Task: Add an event with the title Webinar: Introduction to Google Analytics, date '2023/10/29', time 9:15 AM to 11:15 AMand add a description: Throughout the workshop, participants will engage in a series of interactive exercises, role plays, and case studies that simulate real-world negotiation scenarios. These activities will allow participants to apply the negotiation techniques taught, explore different approaches, and receive feedback from both facilitators and peers., put the event into Orange category . Add location for the event as: 987 Roman Forum, Rome, Italy, logged in from the account softage.1@softage.netand send the event invitation to softage.2@softage.net and softage.3@softage.net. Set a reminder for the event 8 day before
Action: Mouse moved to (110, 102)
Screenshot: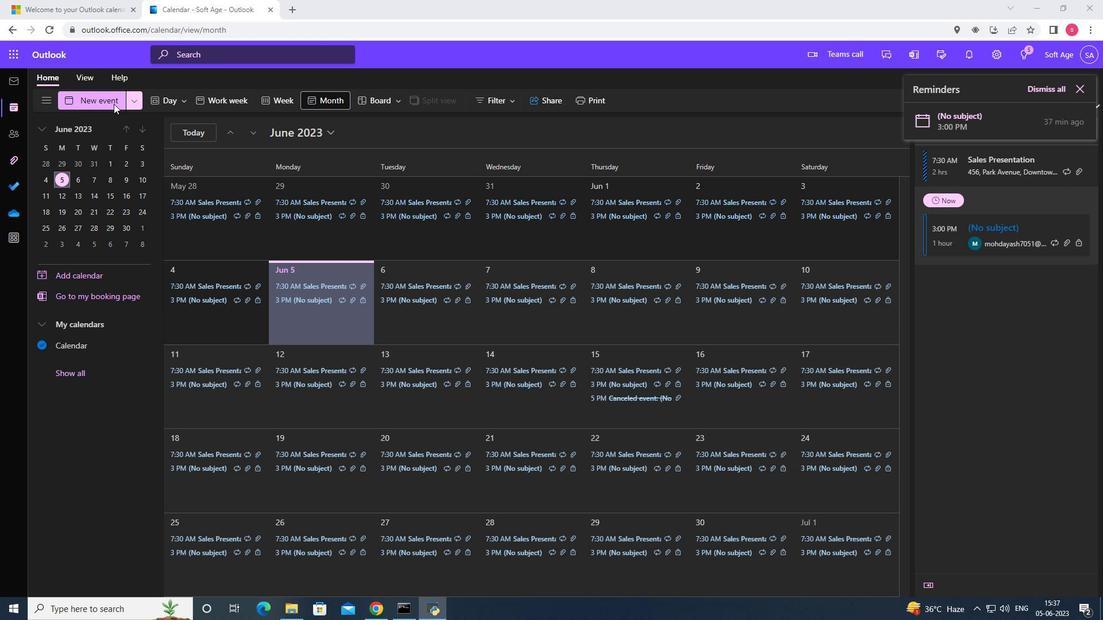 
Action: Mouse pressed left at (110, 102)
Screenshot: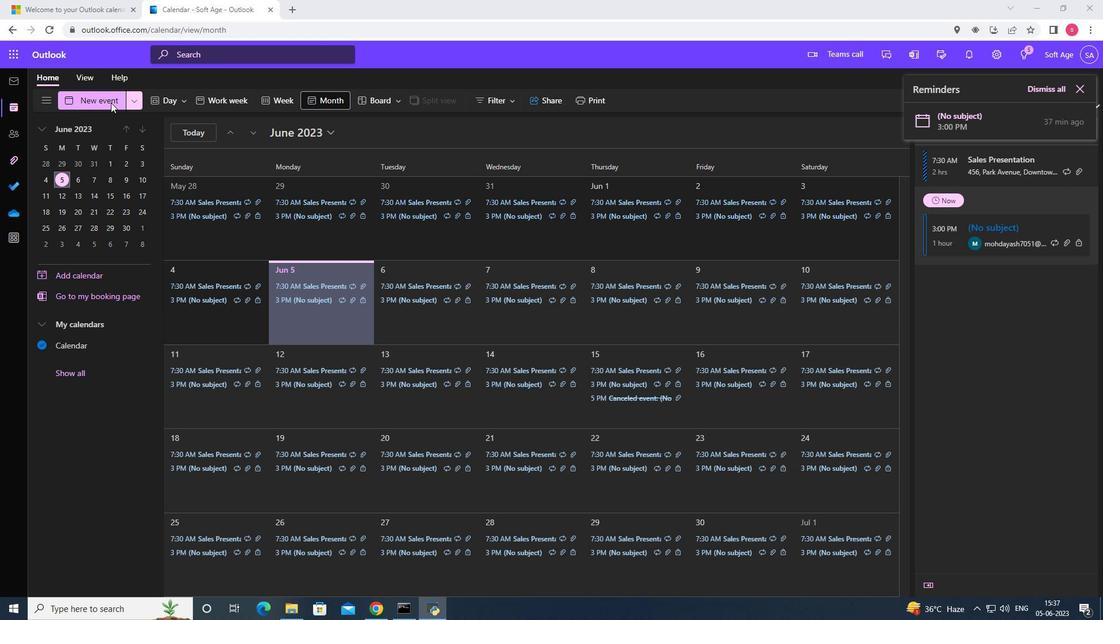 
Action: Mouse moved to (340, 175)
Screenshot: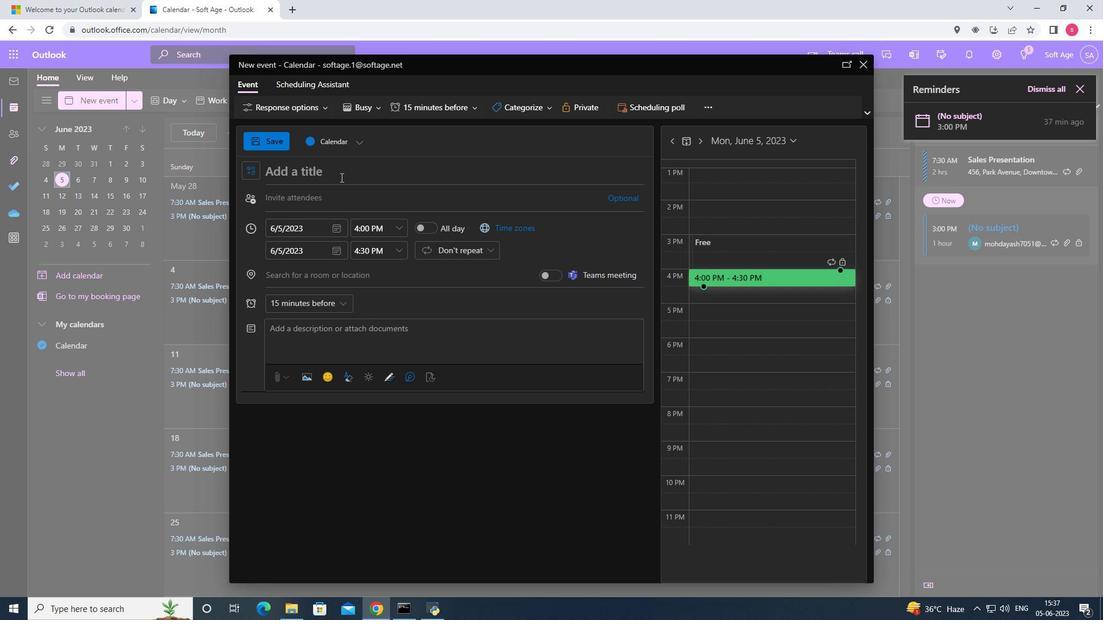 
Action: Mouse pressed left at (340, 175)
Screenshot: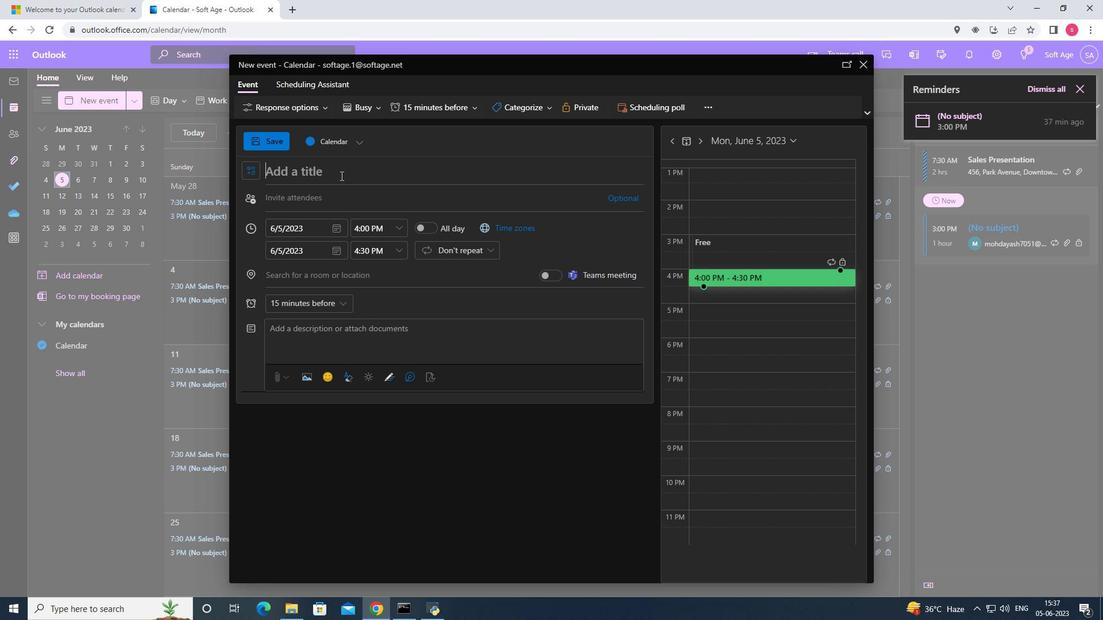 
Action: Mouse moved to (339, 175)
Screenshot: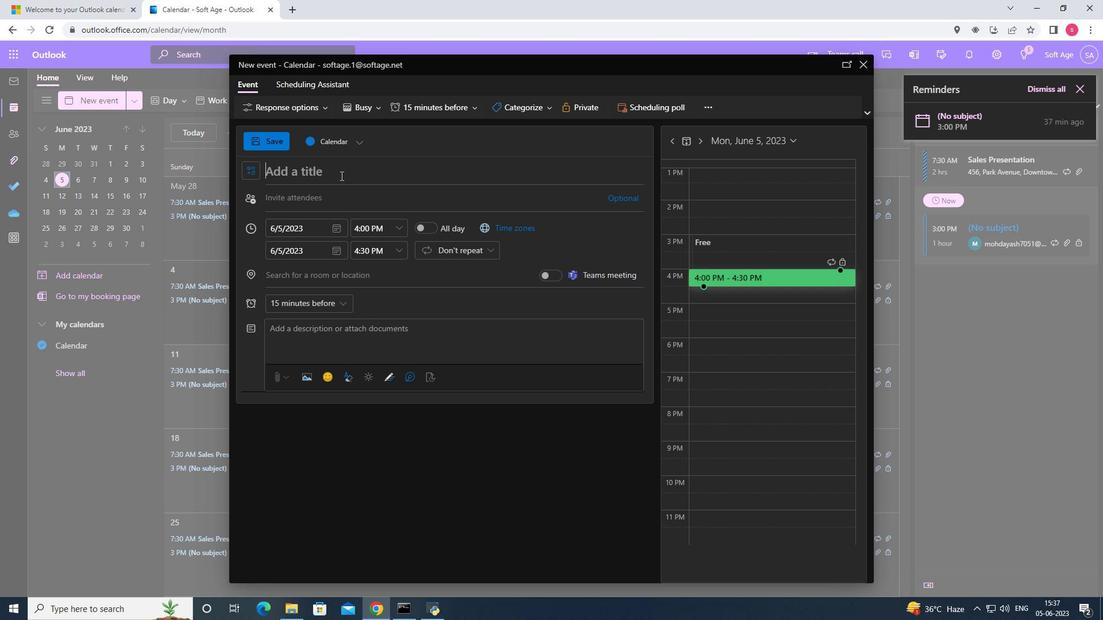 
Action: Key pressed <Key.shift><Key.shift>Webinar<Key.shift>:<Key.space><Key.shift><Key.shift>Introduction<Key.space>to<Key.space><Key.shift><Key.shift><Key.shift>Google<Key.space><Key.shift>Analytics
Screenshot: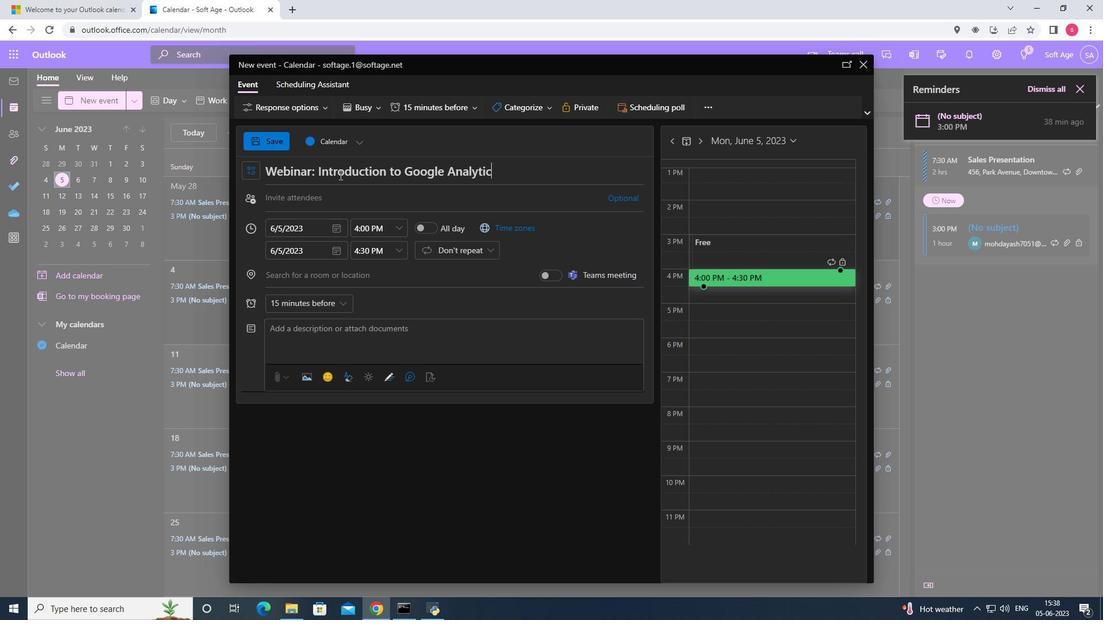 
Action: Mouse moved to (338, 229)
Screenshot: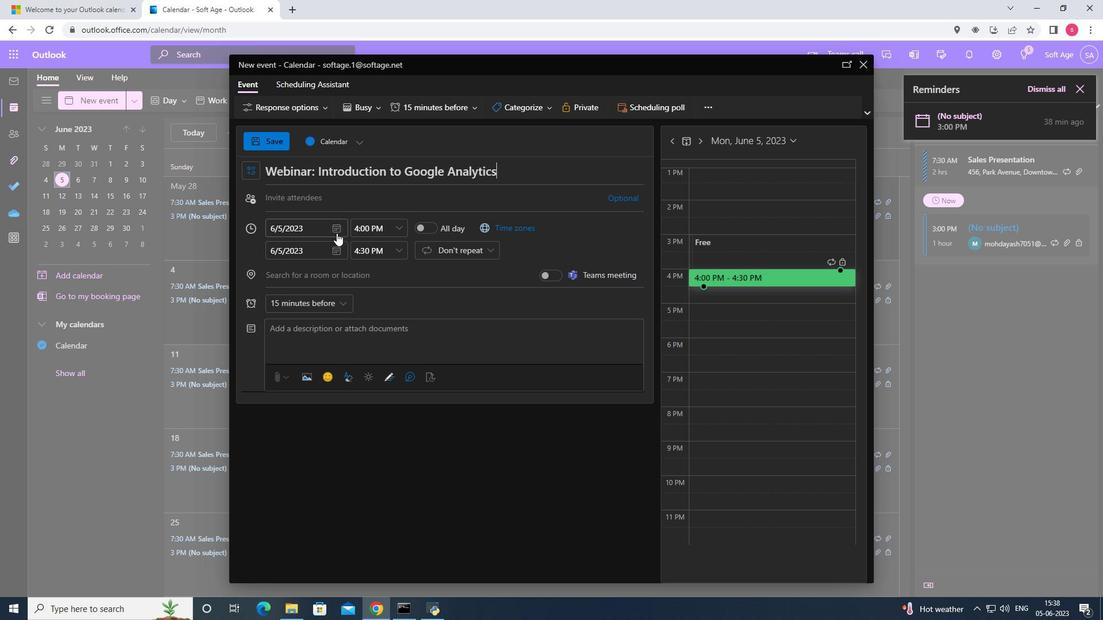 
Action: Mouse pressed left at (338, 229)
Screenshot: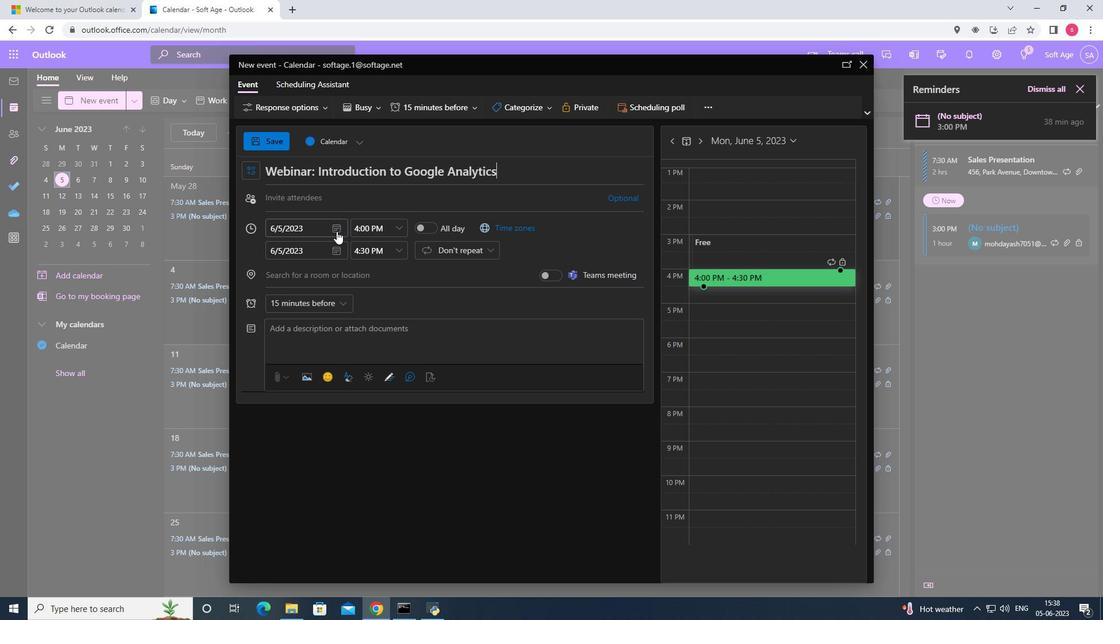 
Action: Mouse moved to (377, 252)
Screenshot: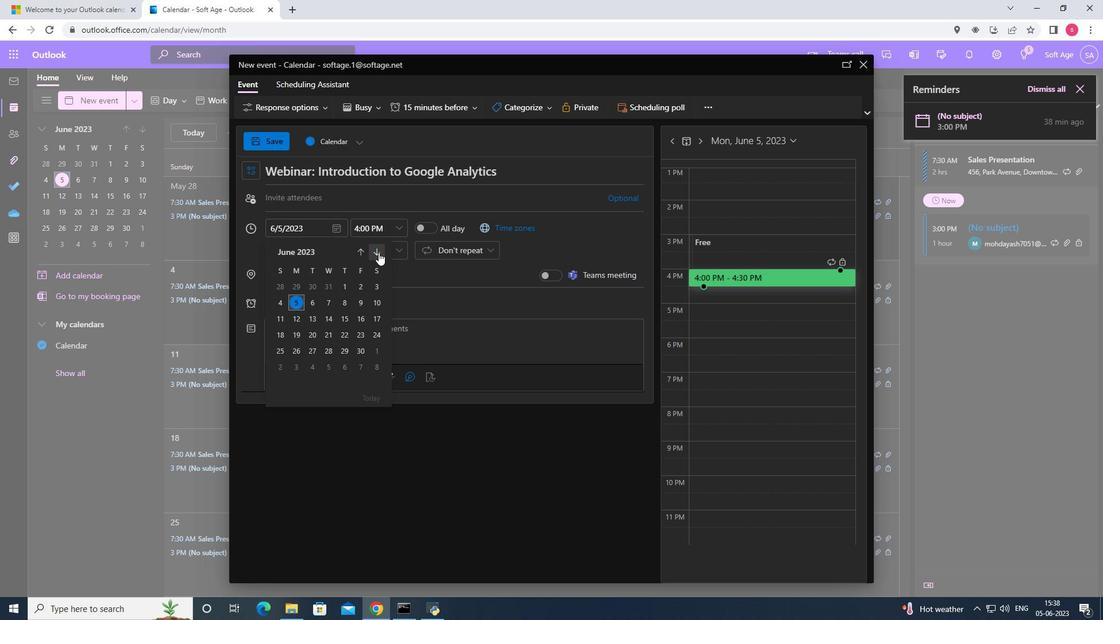 
Action: Mouse pressed left at (377, 252)
Screenshot: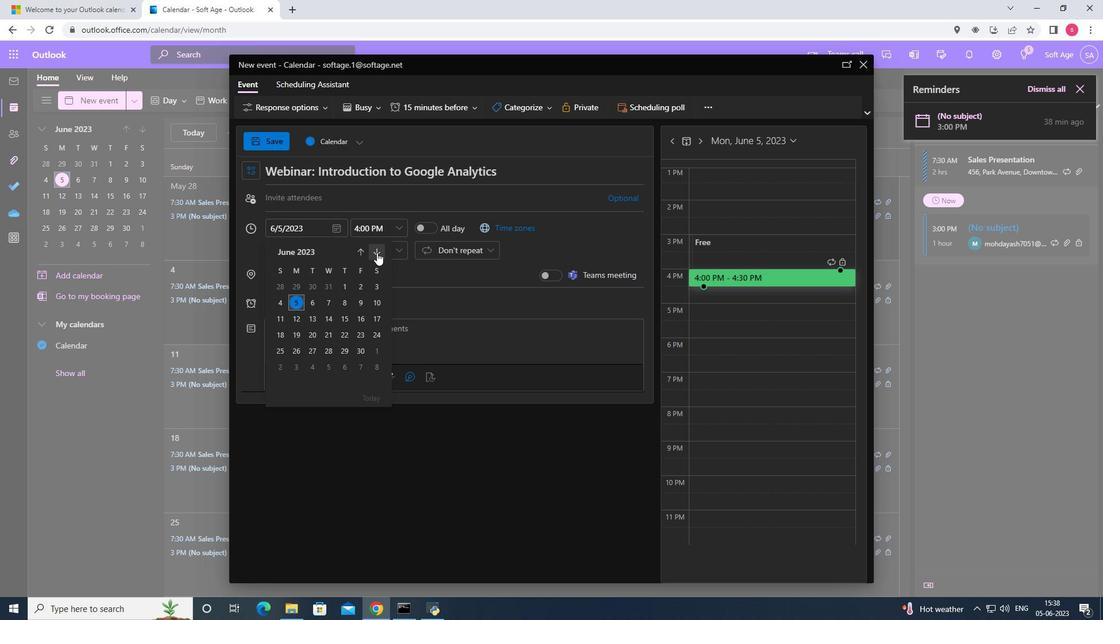 
Action: Mouse pressed left at (377, 252)
Screenshot: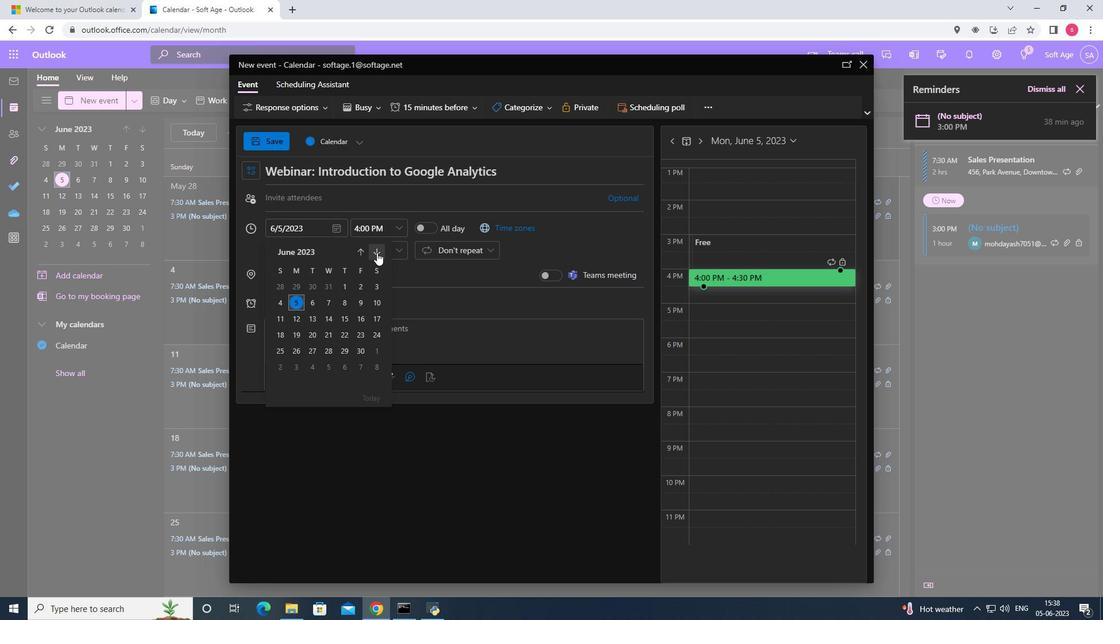 
Action: Mouse pressed left at (377, 252)
Screenshot: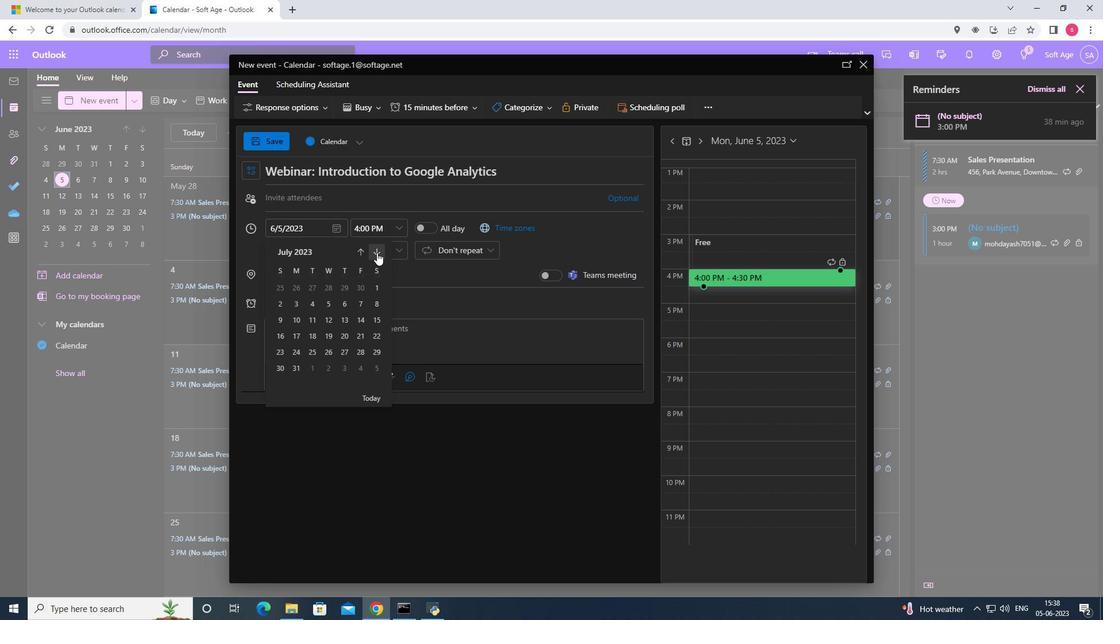 
Action: Mouse pressed left at (377, 252)
Screenshot: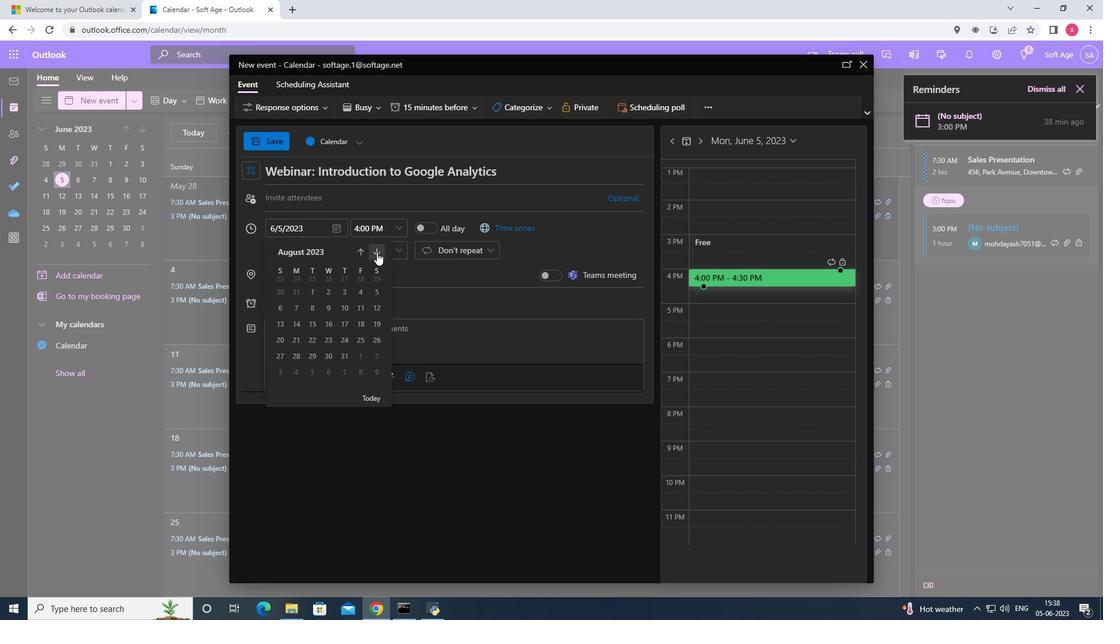
Action: Mouse pressed left at (377, 252)
Screenshot: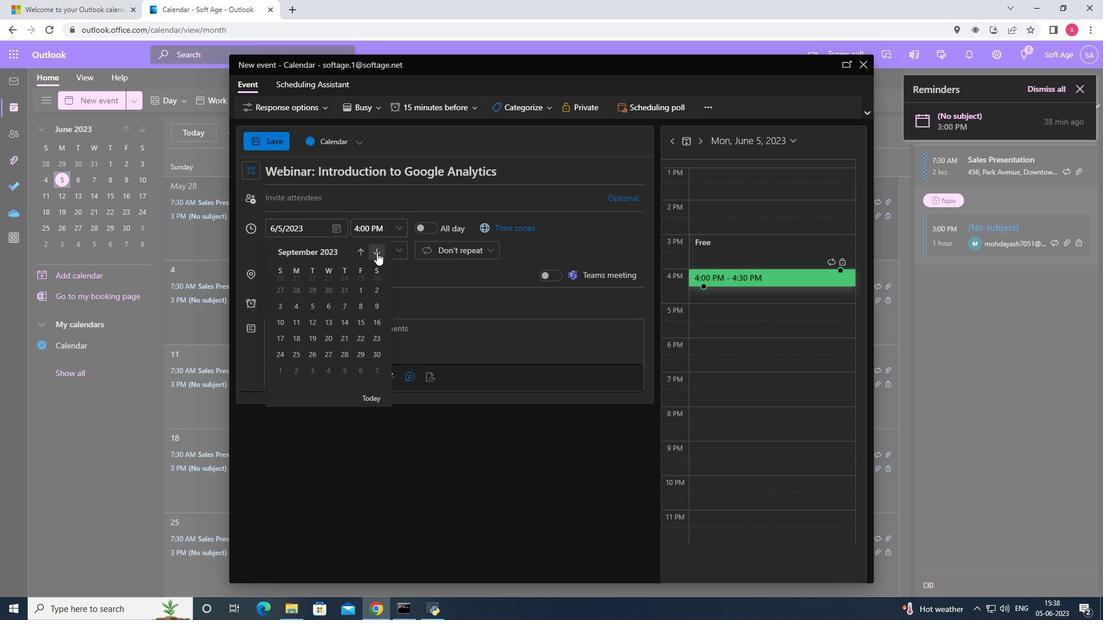 
Action: Mouse pressed left at (377, 252)
Screenshot: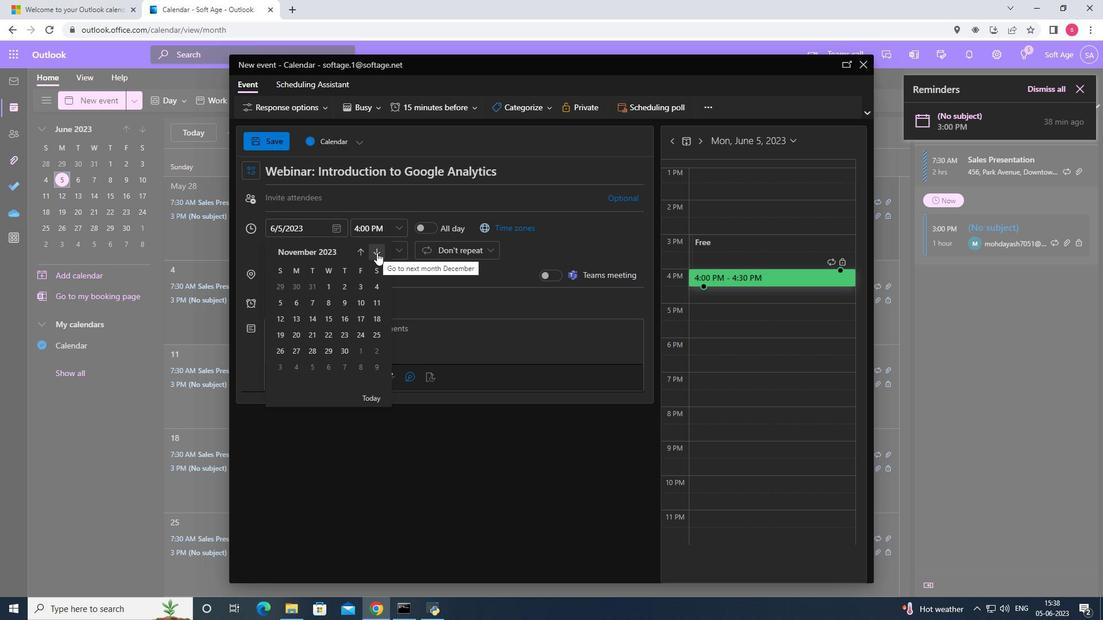 
Action: Mouse moved to (364, 252)
Screenshot: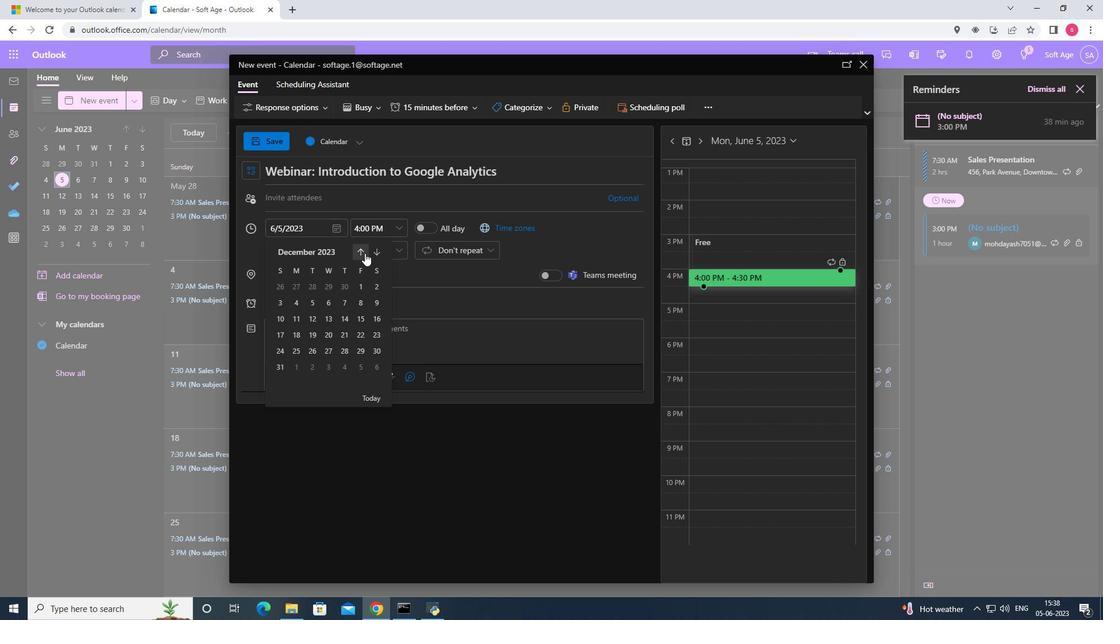 
Action: Mouse pressed left at (364, 252)
Screenshot: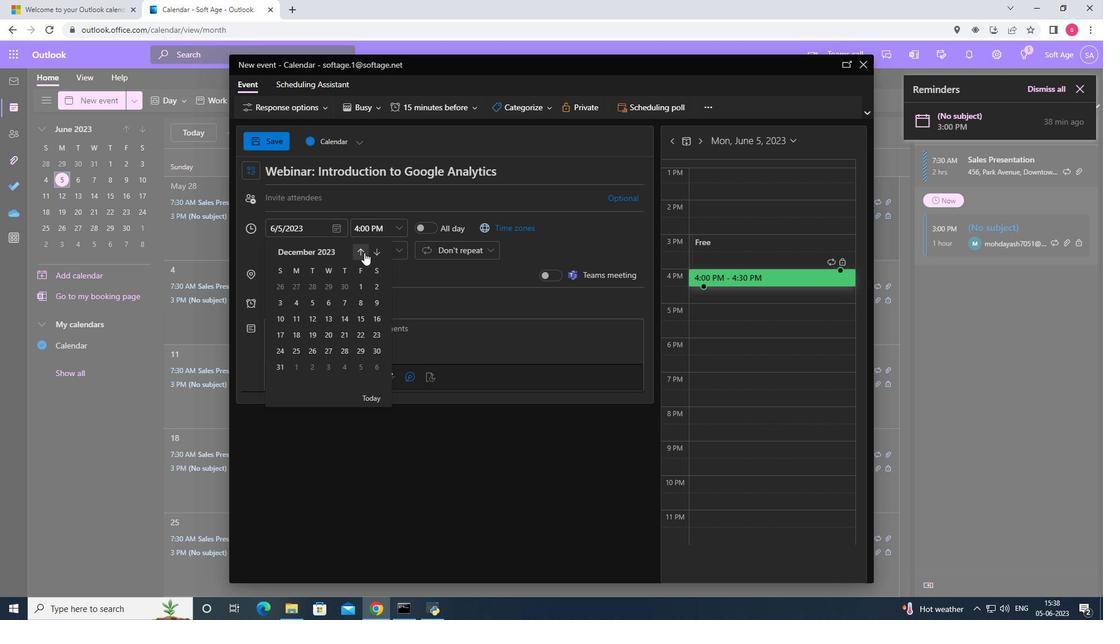 
Action: Mouse pressed left at (364, 252)
Screenshot: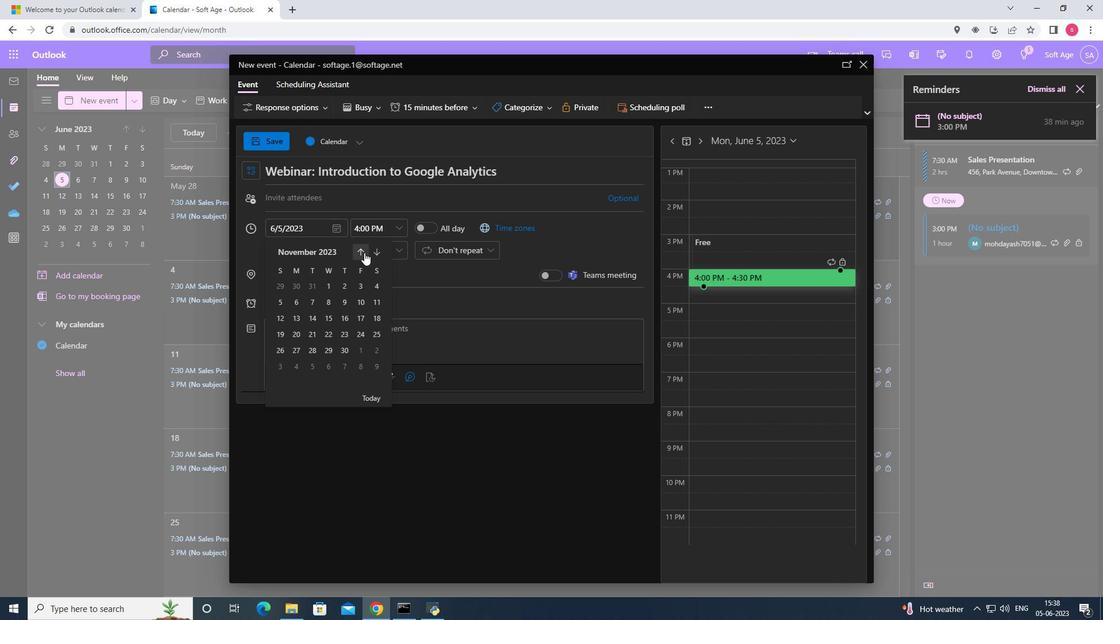 
Action: Mouse moved to (282, 350)
Screenshot: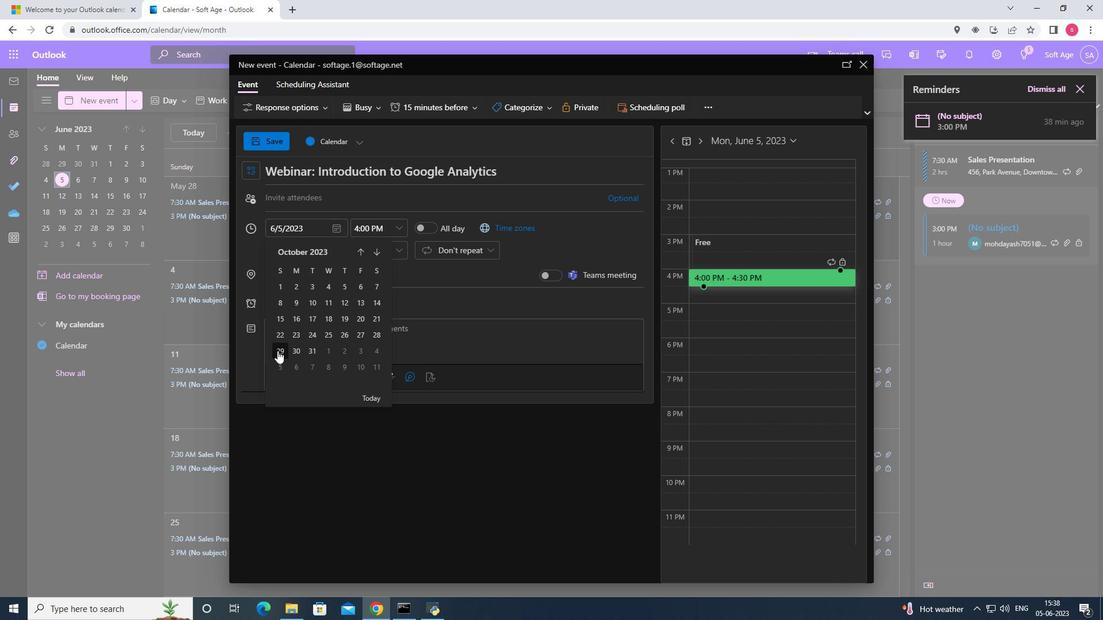
Action: Mouse pressed left at (282, 350)
Screenshot: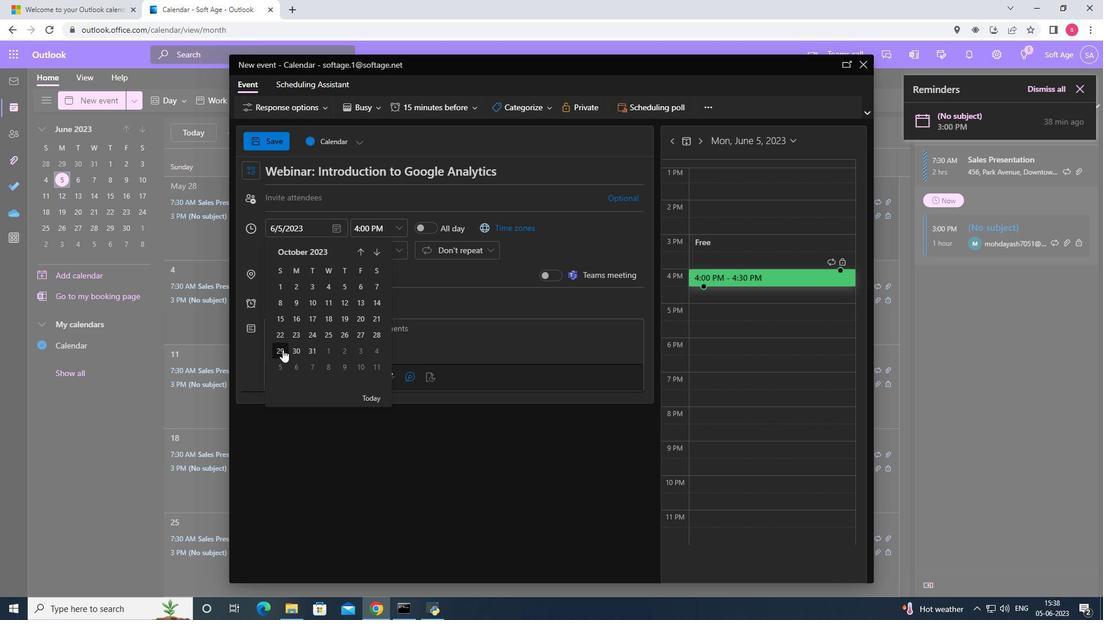 
Action: Mouse moved to (400, 231)
Screenshot: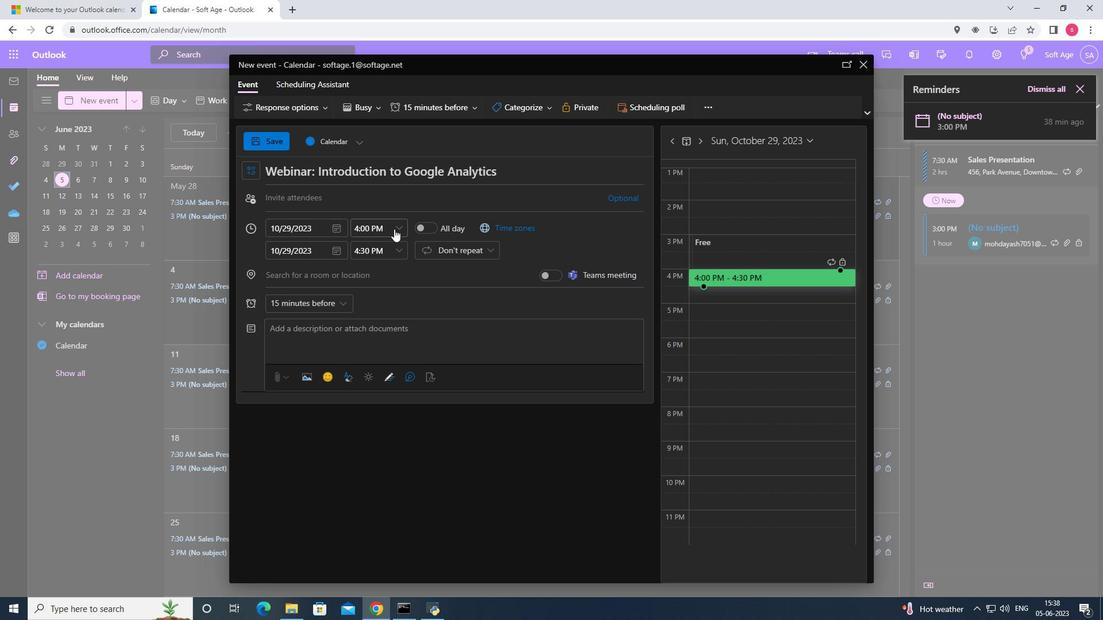 
Action: Mouse pressed left at (400, 231)
Screenshot: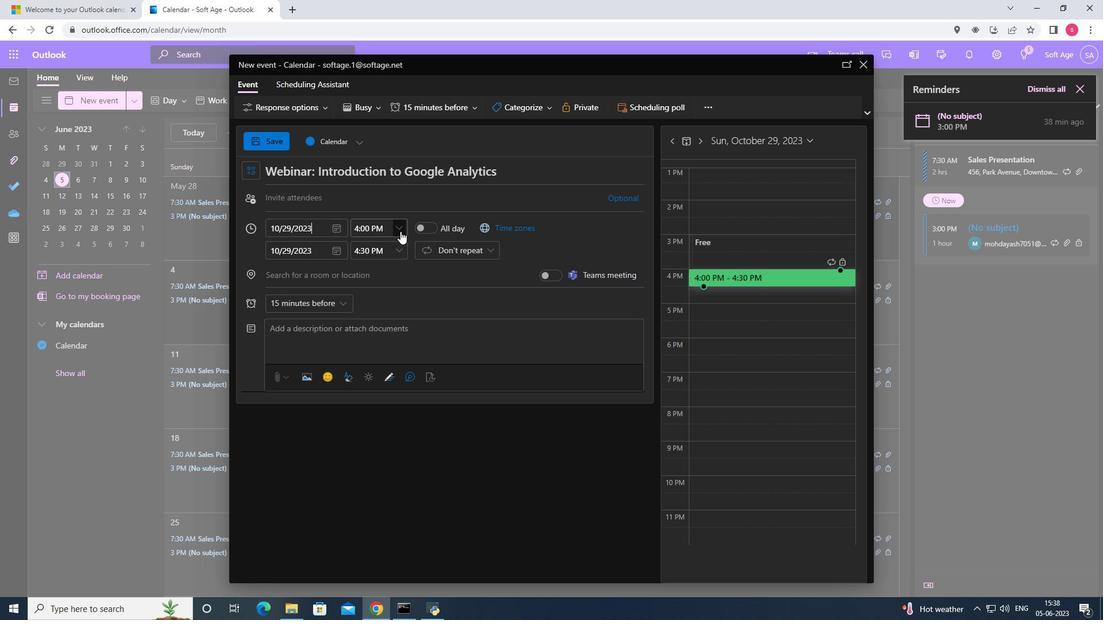 
Action: Mouse moved to (415, 243)
Screenshot: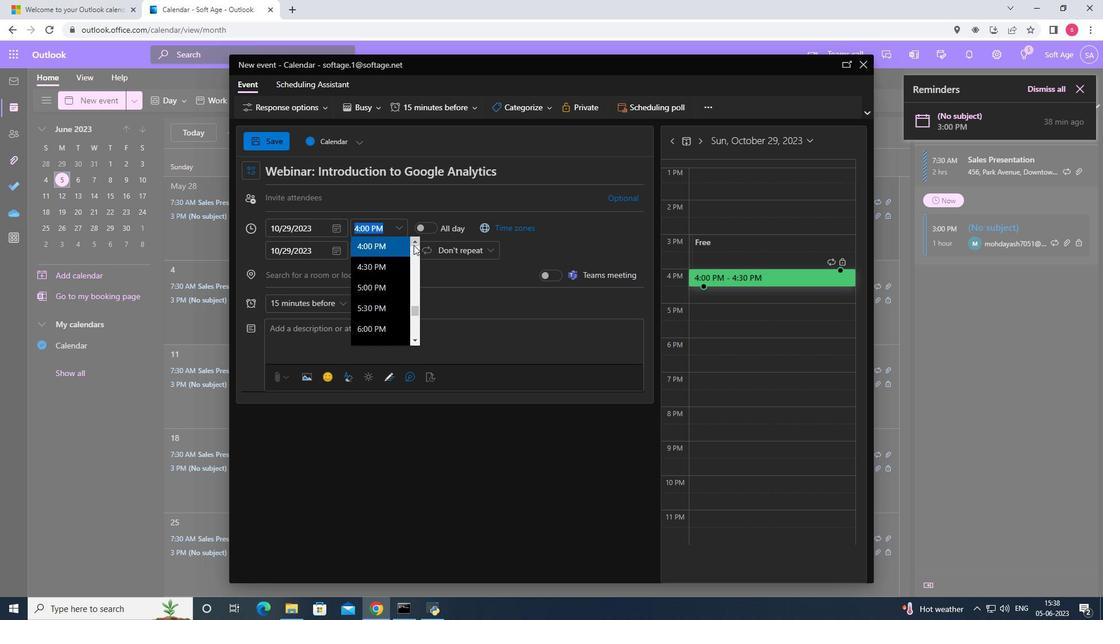 
Action: Mouse pressed left at (415, 243)
Screenshot: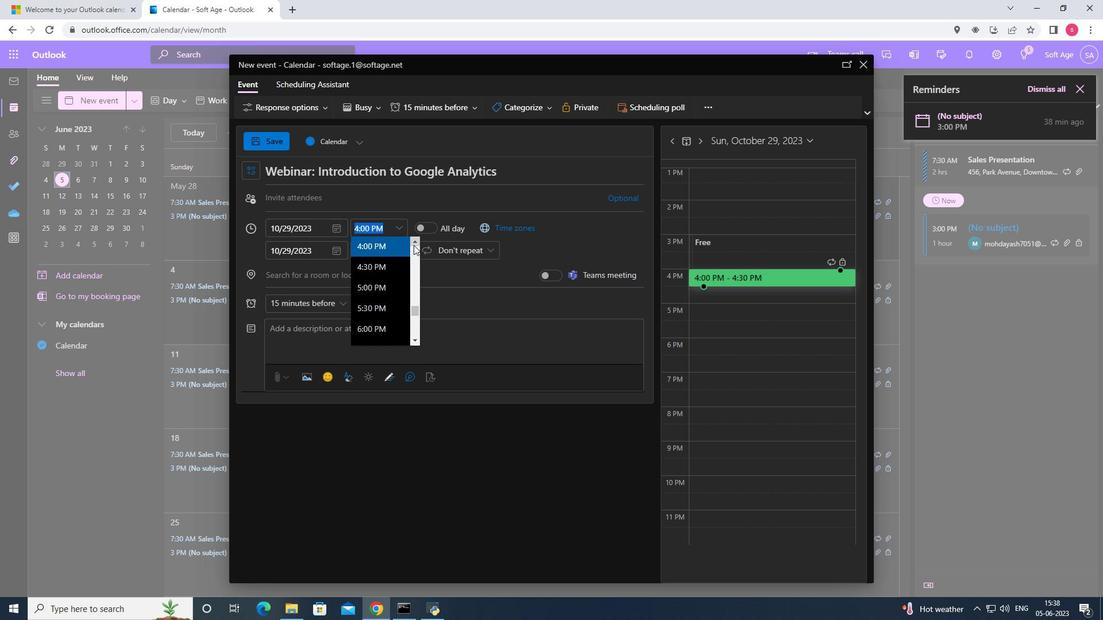 
Action: Mouse pressed left at (415, 243)
Screenshot: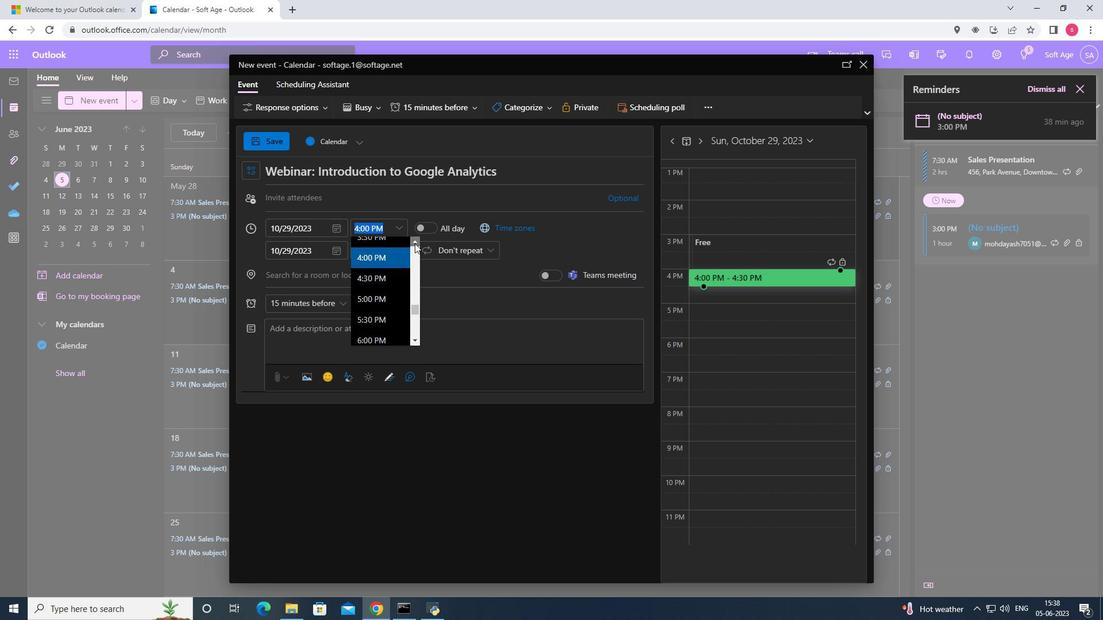 
Action: Mouse pressed left at (415, 243)
Screenshot: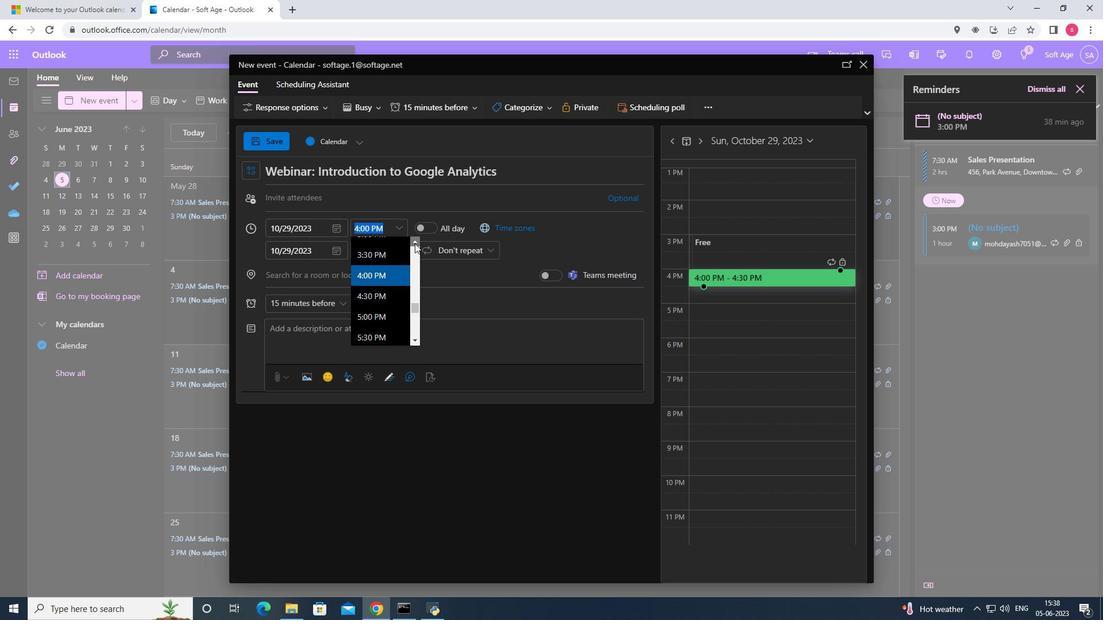 
Action: Mouse pressed left at (415, 243)
Screenshot: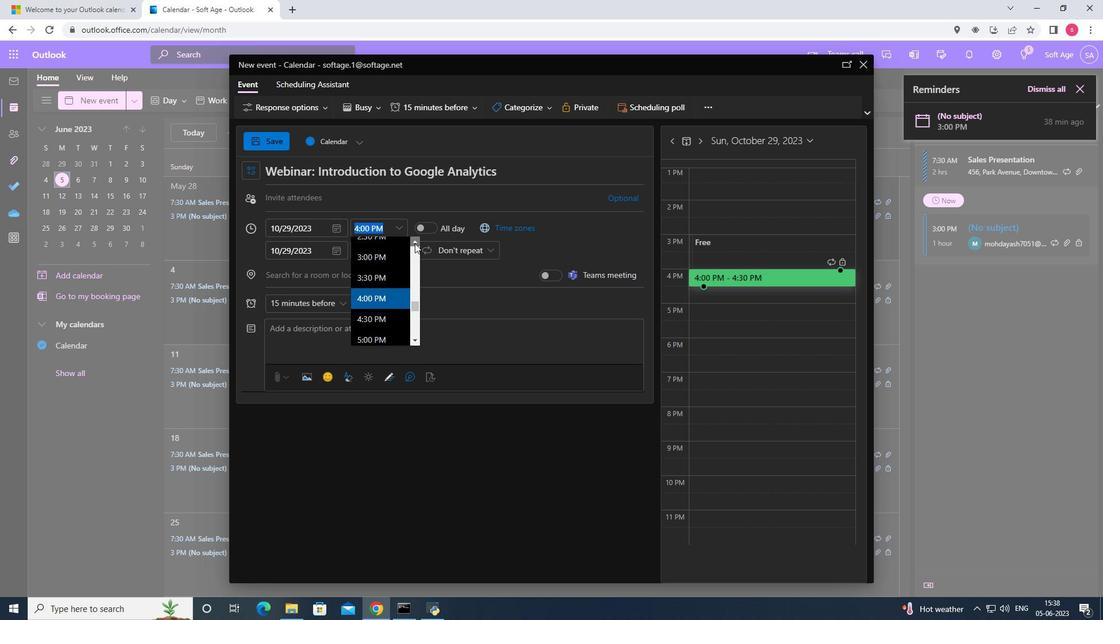 
Action: Mouse pressed left at (415, 243)
Screenshot: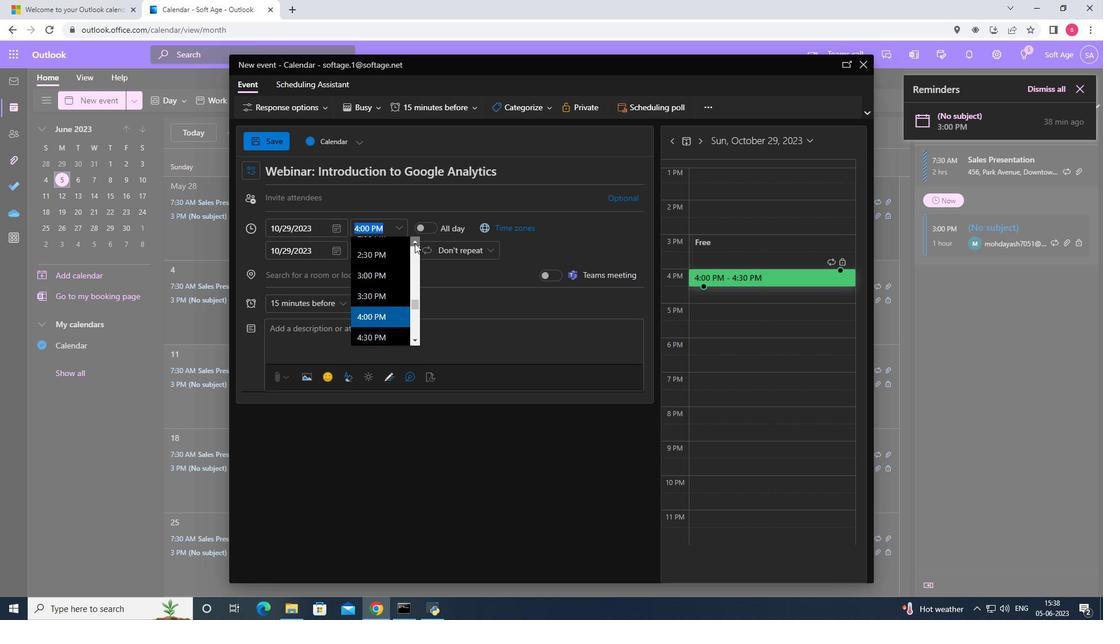 
Action: Mouse pressed left at (415, 243)
Screenshot: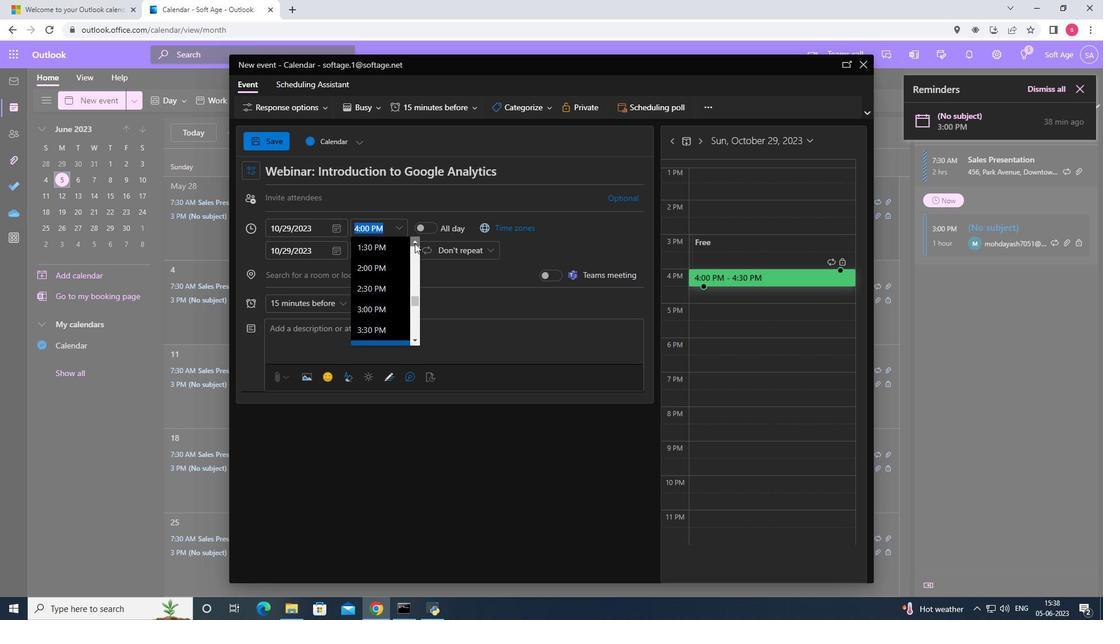
Action: Mouse pressed left at (415, 243)
Screenshot: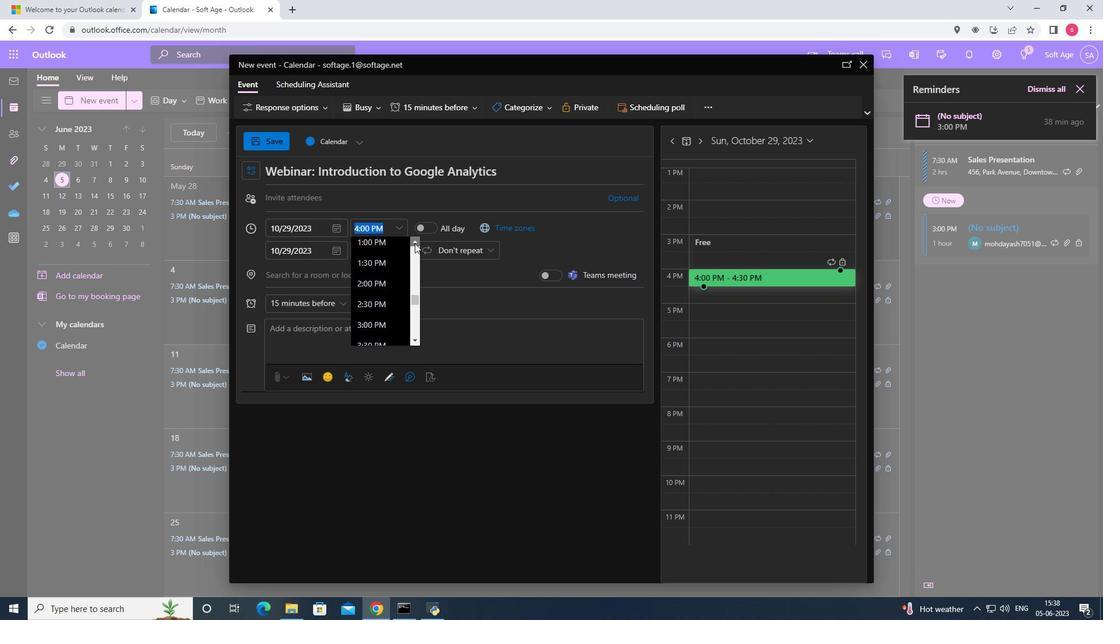 
Action: Mouse pressed left at (415, 243)
Screenshot: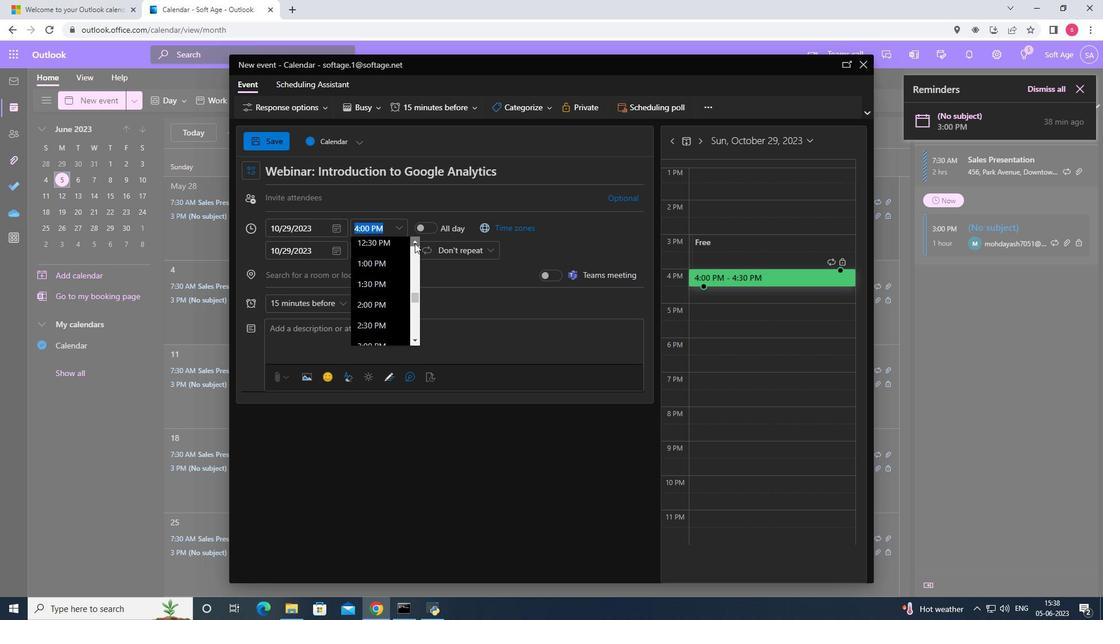 
Action: Mouse pressed left at (415, 243)
Screenshot: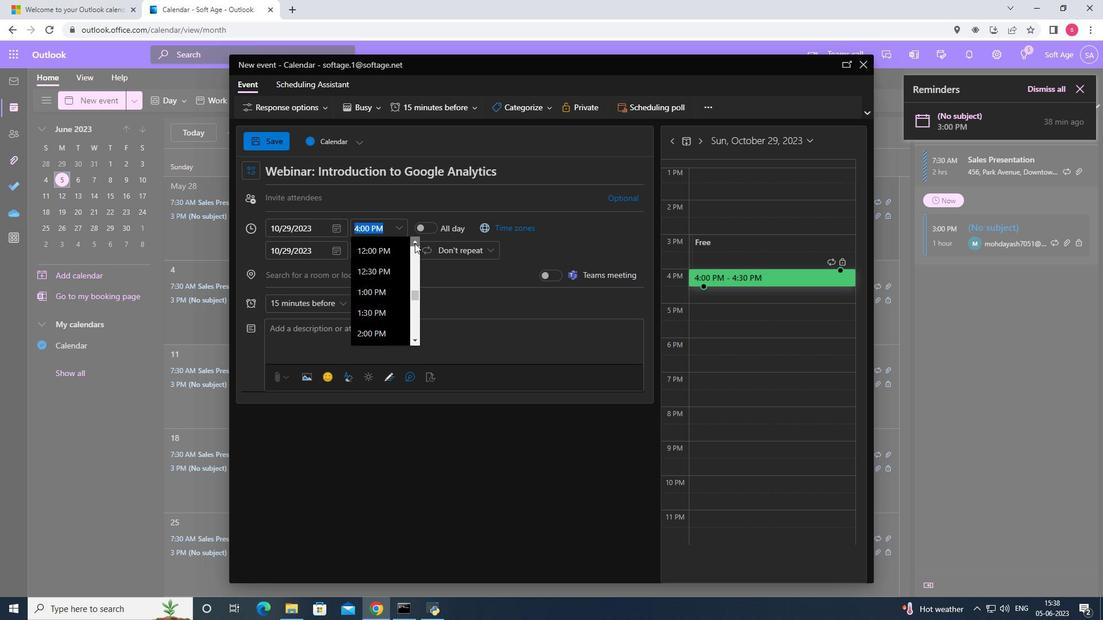 
Action: Mouse pressed left at (415, 243)
Screenshot: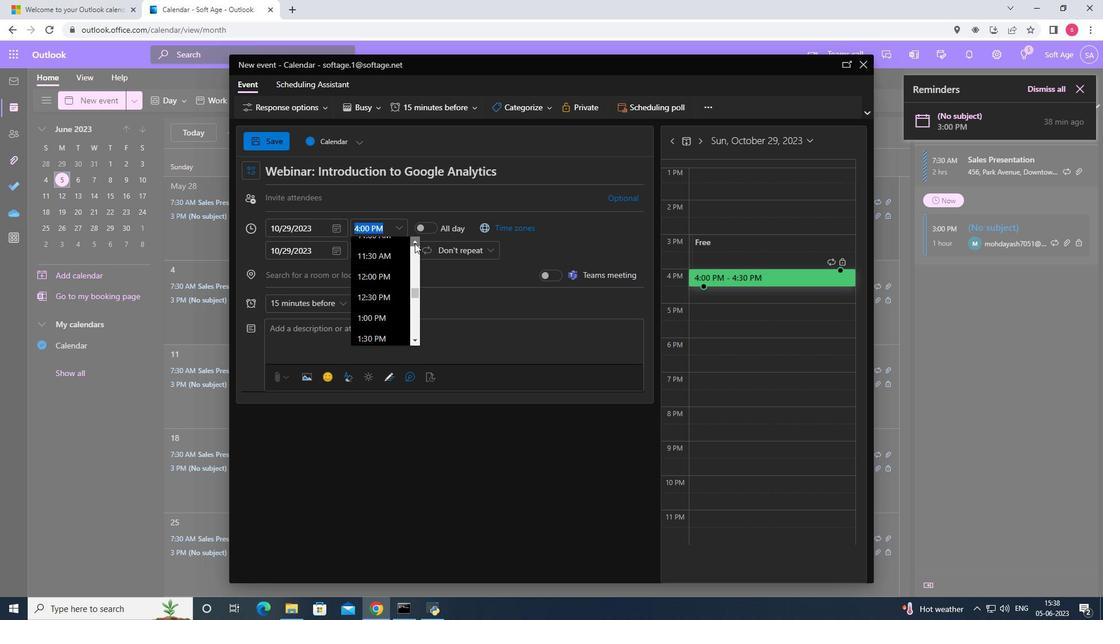 
Action: Mouse pressed left at (415, 243)
Screenshot: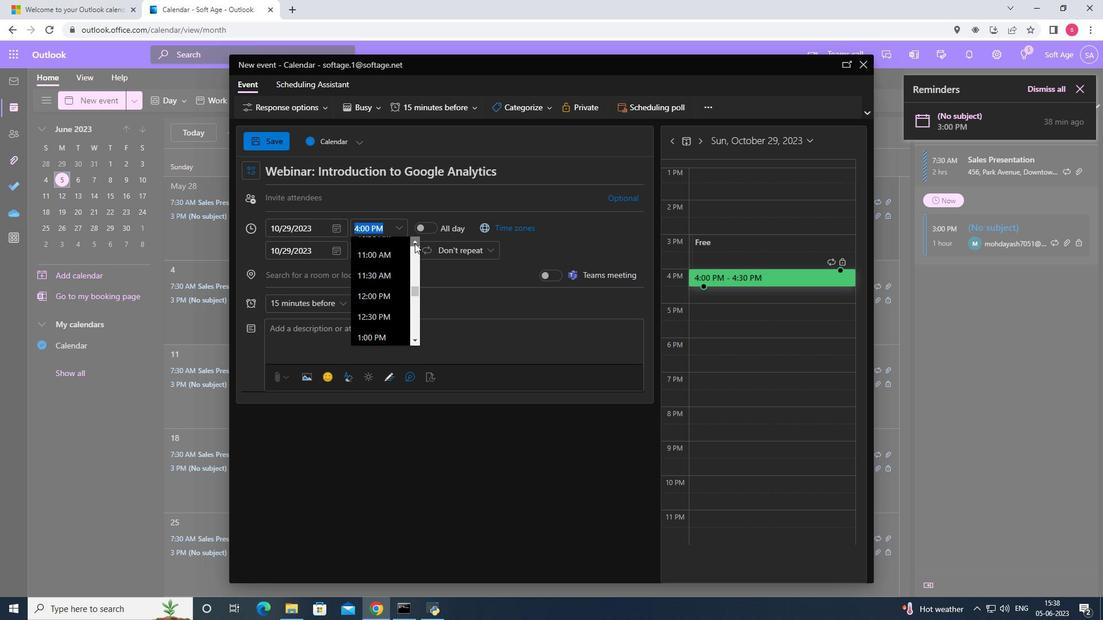 
Action: Mouse pressed left at (415, 243)
Screenshot: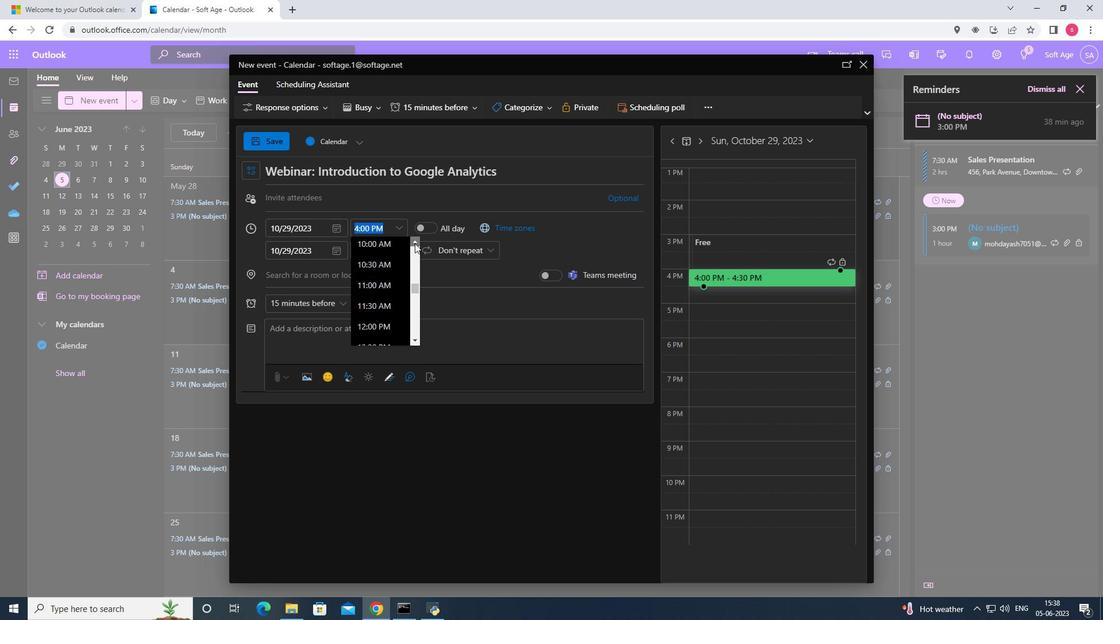 
Action: Mouse pressed left at (415, 243)
Screenshot: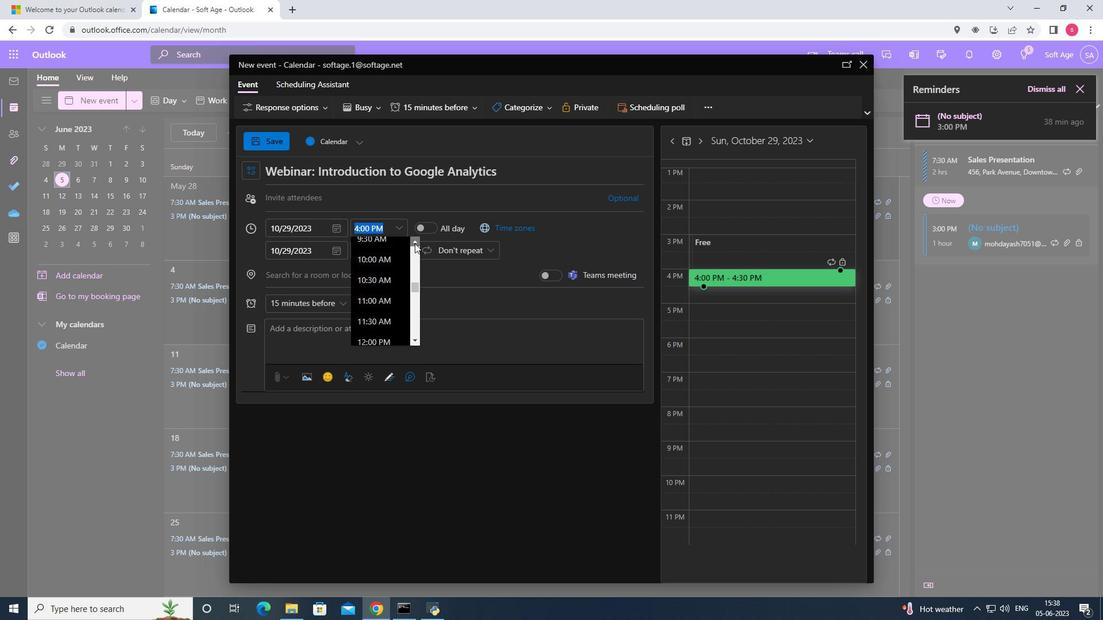 
Action: Mouse pressed left at (415, 243)
Screenshot: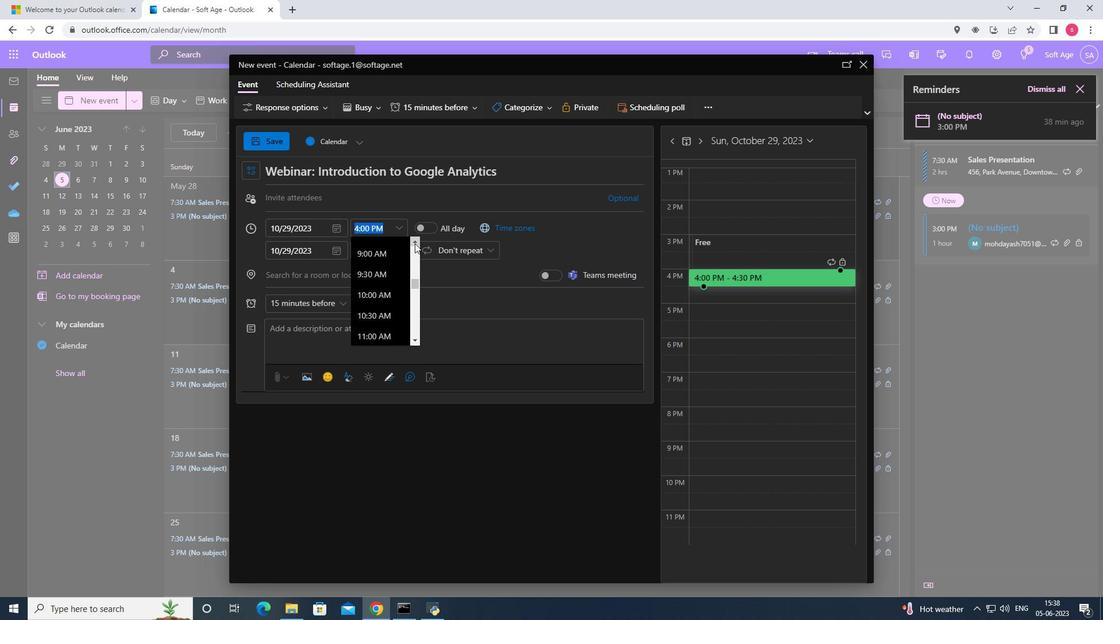 
Action: Mouse moved to (363, 277)
Screenshot: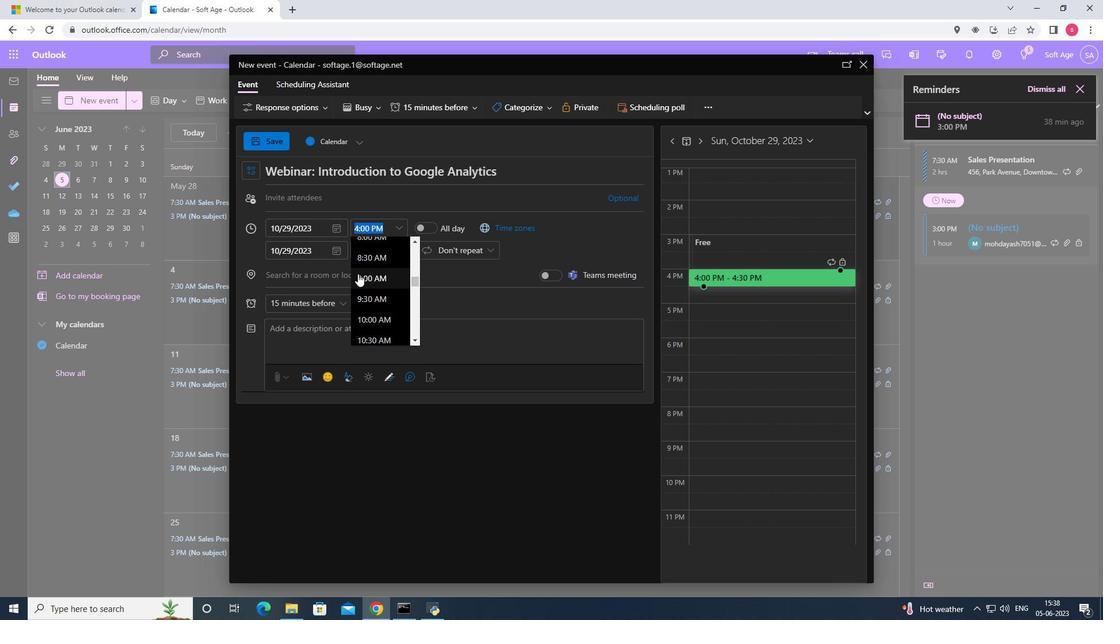 
Action: Mouse pressed left at (363, 277)
Screenshot: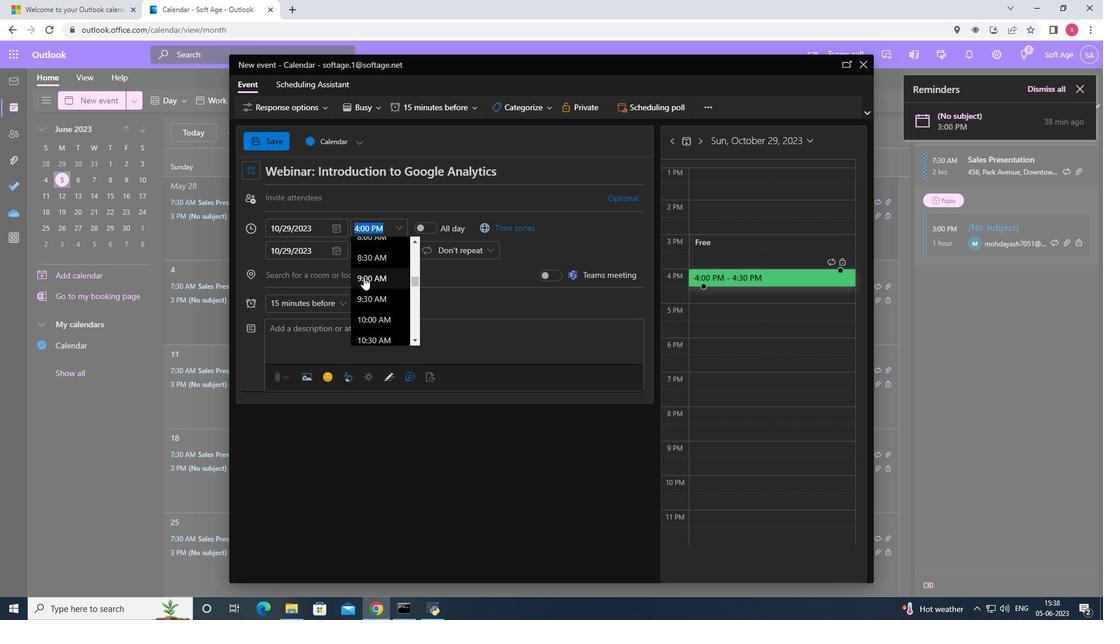 
Action: Mouse moved to (367, 229)
Screenshot: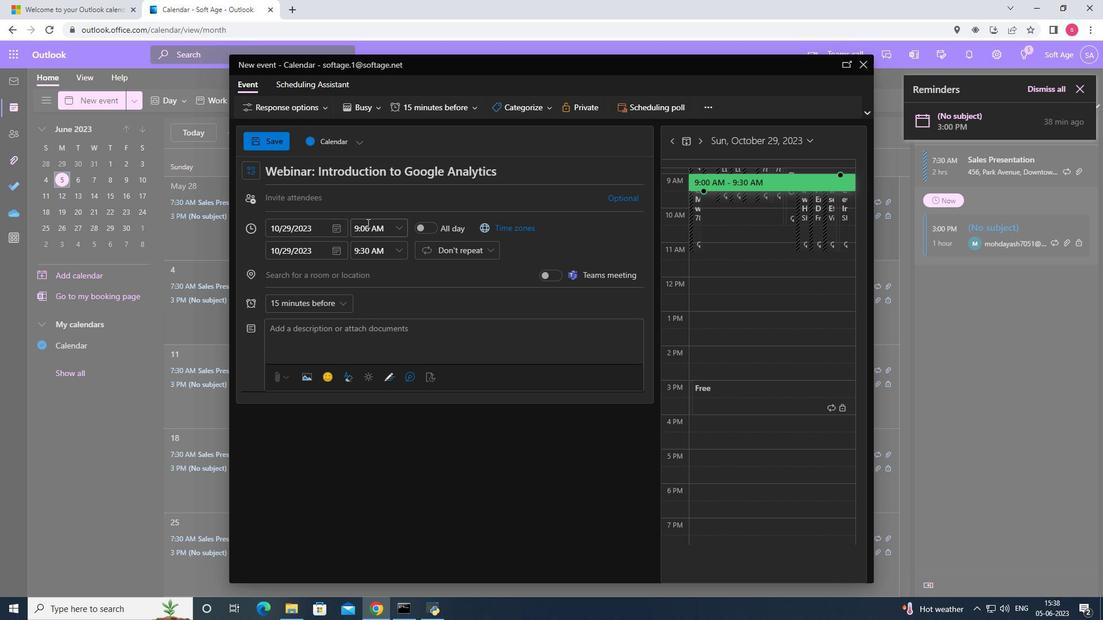
Action: Mouse pressed left at (367, 229)
Screenshot: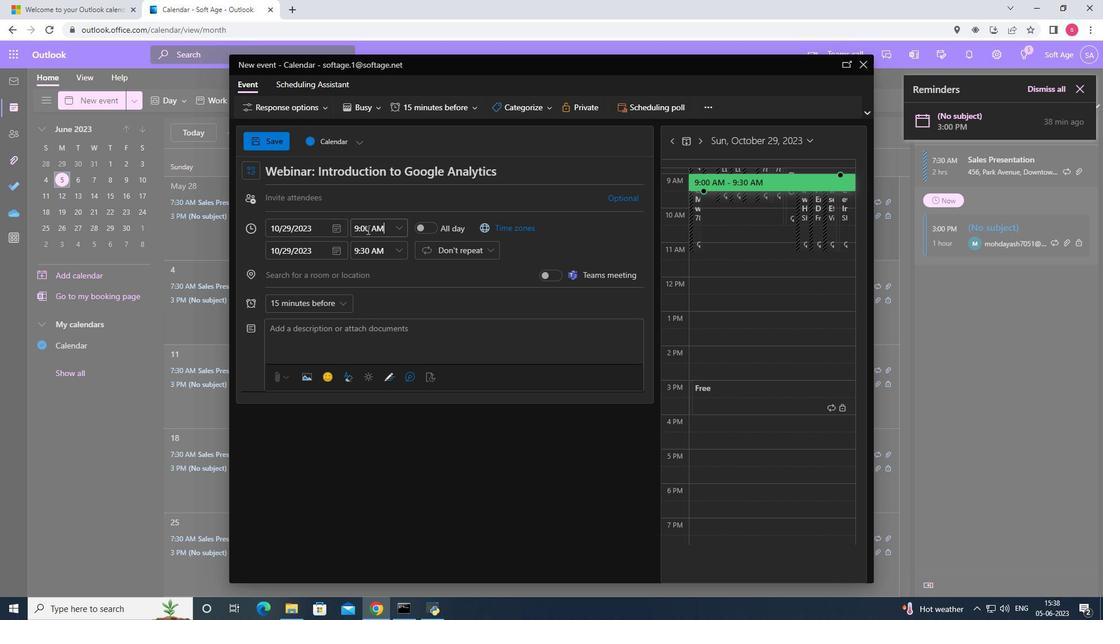 
Action: Mouse moved to (381, 240)
Screenshot: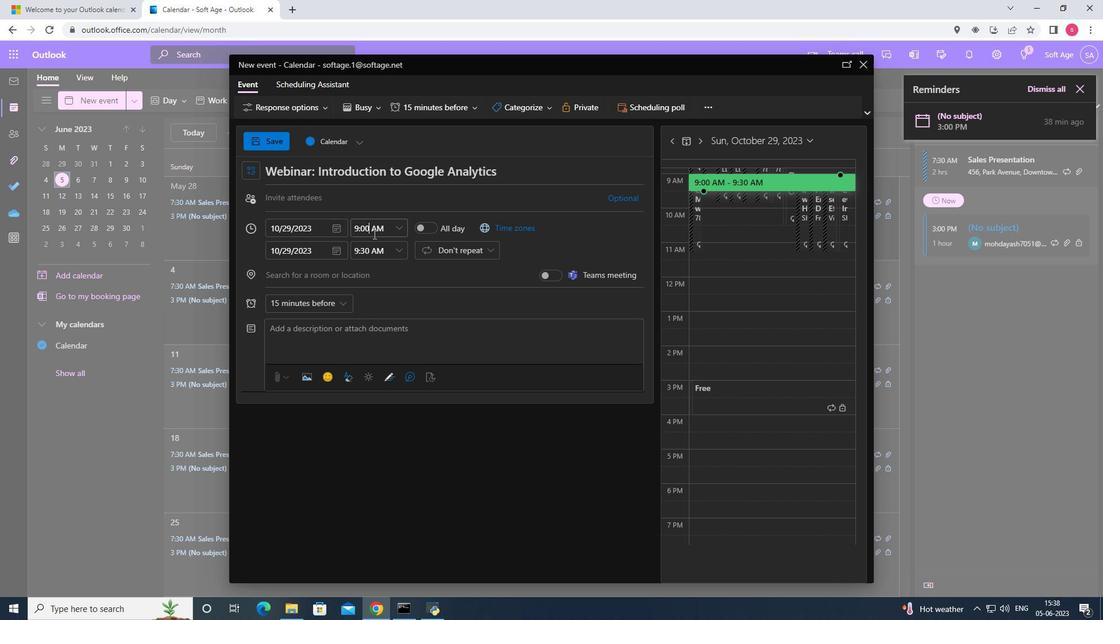 
Action: Key pressed <Key.backspace><Key.backspace>15
Screenshot: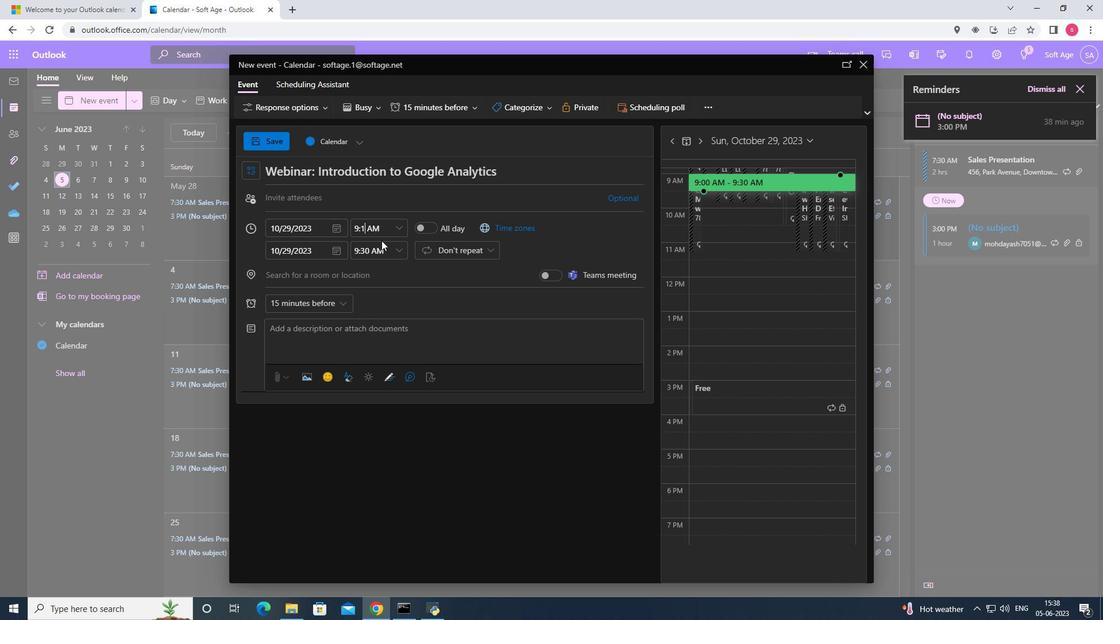 
Action: Mouse moved to (401, 251)
Screenshot: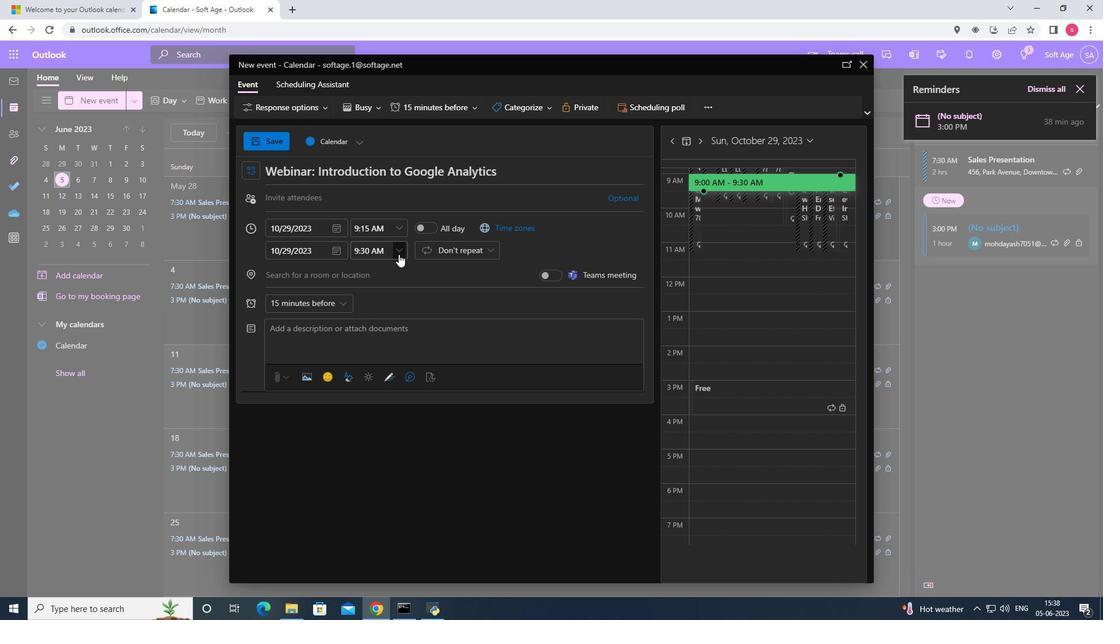 
Action: Mouse pressed left at (401, 251)
Screenshot: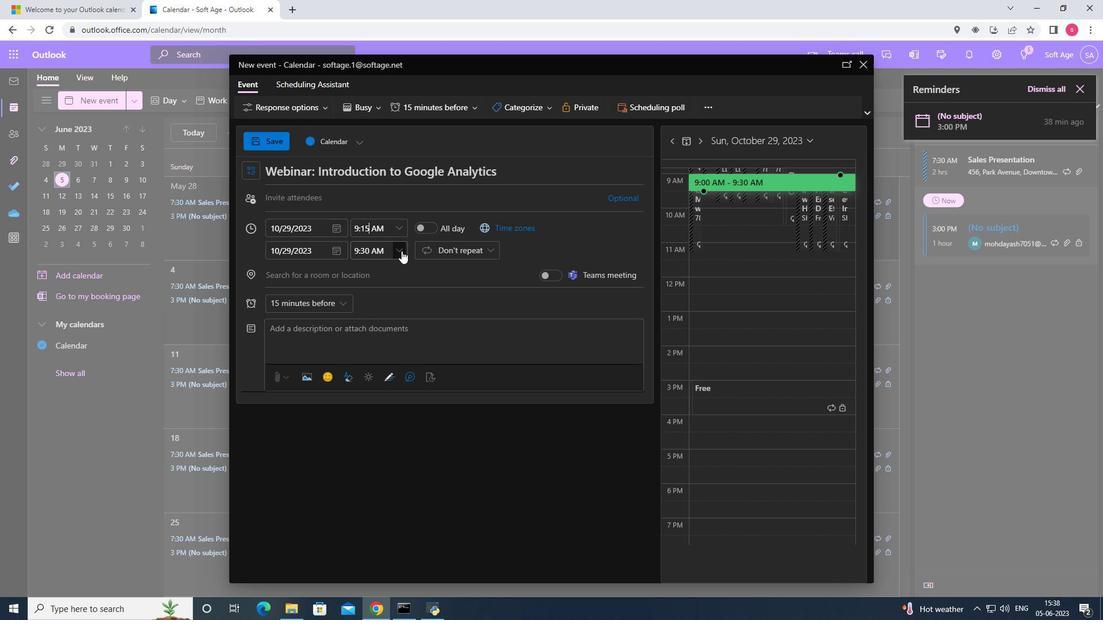 
Action: Mouse moved to (377, 332)
Screenshot: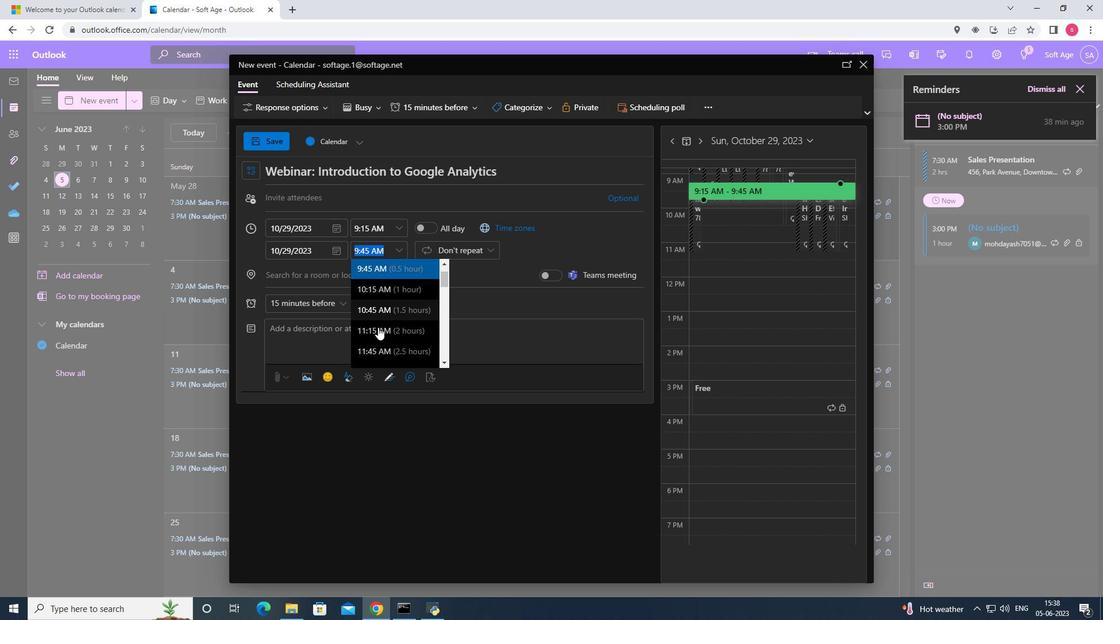 
Action: Mouse pressed left at (377, 332)
Screenshot: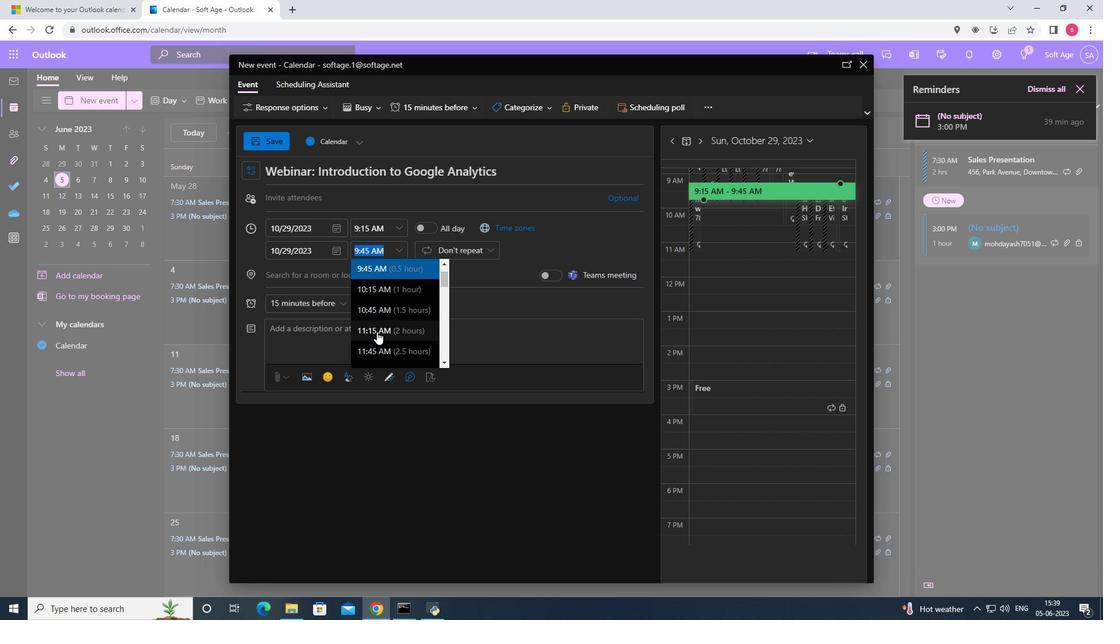 
Action: Mouse moved to (375, 329)
Screenshot: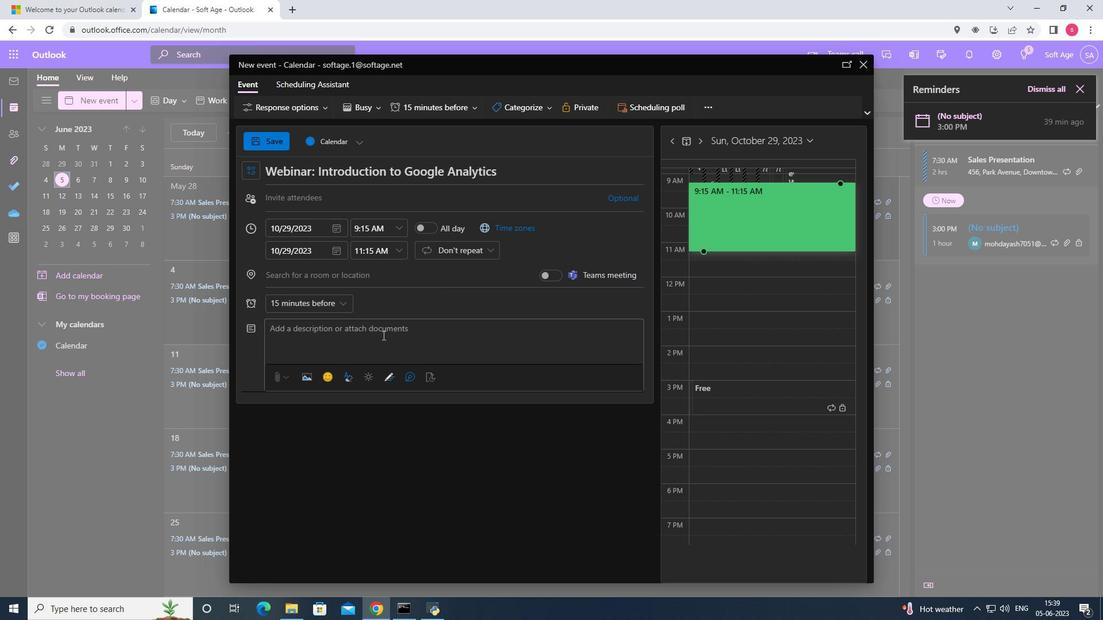 
Action: Mouse pressed left at (375, 329)
Screenshot: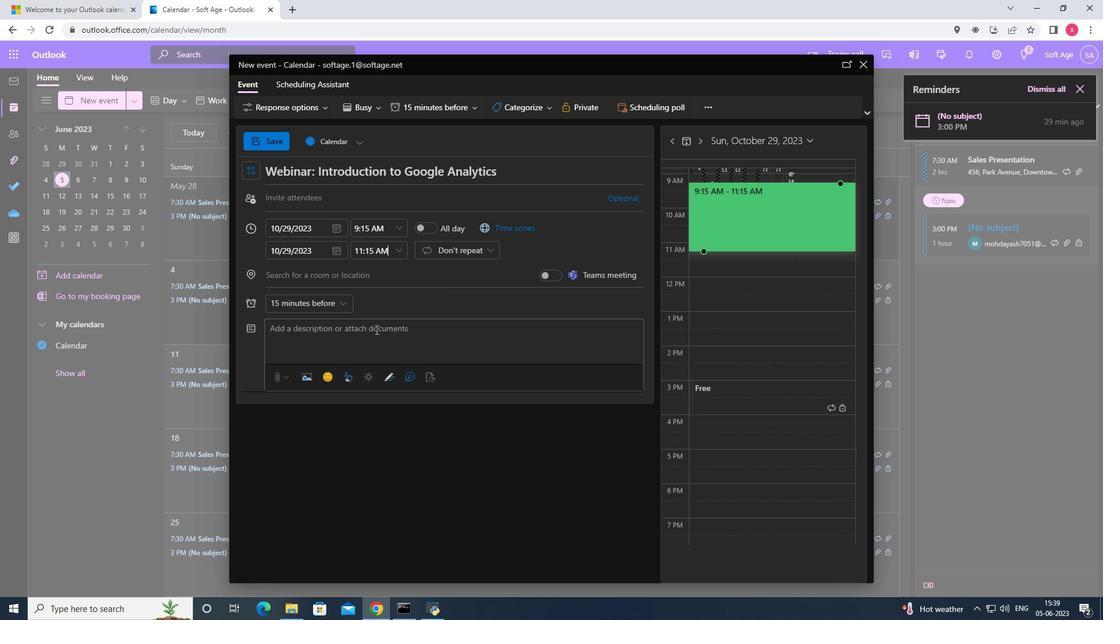 
Action: Key pressed <Key.shift><Key.shift><Key.shift>Throughout<Key.space>the<Key.space><Key.shift>workshop<Key.space><Key.backspace>,<Key.space><Key.shift><Key.shift><Key.shift><Key.shift><Key.shift>participany<Key.backspace>ts<Key.space>will<Key.space>engage<Key.space>in<Key.space>a<Key.space>series<Key.space>of<Key.space>interactive<Key.space>exercises,<Key.space>role<Key.space>plays<Key.space>and<Key.space>case<Key.space>studies<Key.space>that<Key.space>smulate<Key.space>real<Key.space><Key.backspace>-world<Key.space>negotiation<Key.space>scenarios.<Key.space><Key.shift>these<Key.space>activities<Key.space>will<Key.space>allow<Key.space>participants<Key.space>to<Key.space>apply<Key.space>the<Key.space>nega<Key.backspace>otiation<Key.space>techniques<Key.space>taught<Key.space><Key.backspace>,<Key.space>expo<Key.backspace>lore<Key.space>different<Key.space>approaches,<Key.space>and<Key.space>receive<Key.space>feedback<Key.space>from<Key.space>both<Key.space>facilitation<Key.space>and<Key.space>peers.
Screenshot: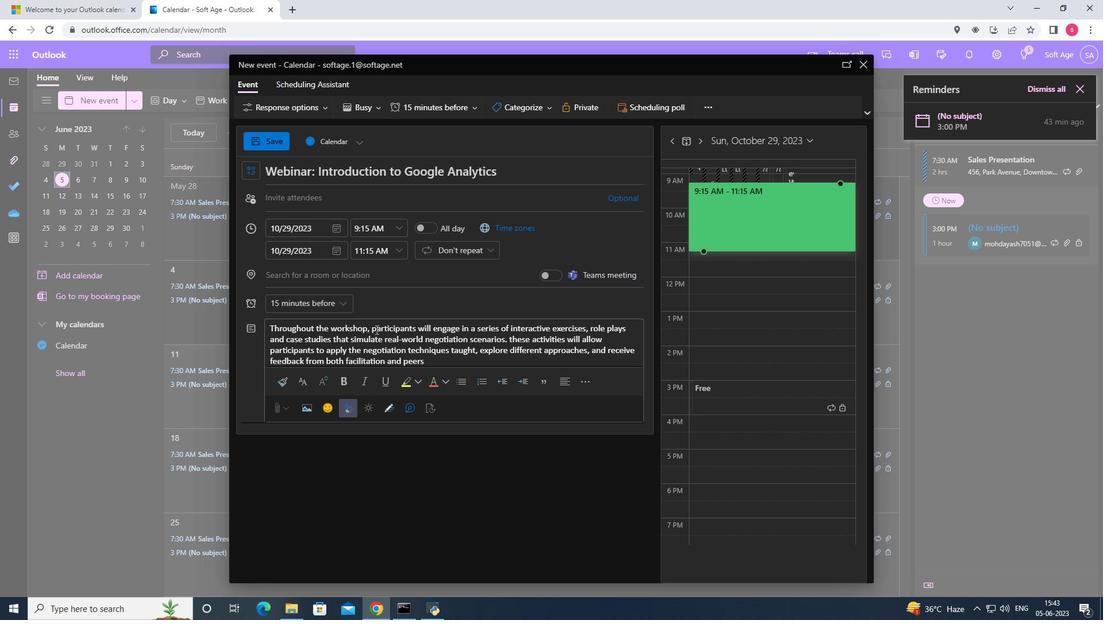 
Action: Mouse moved to (551, 109)
Screenshot: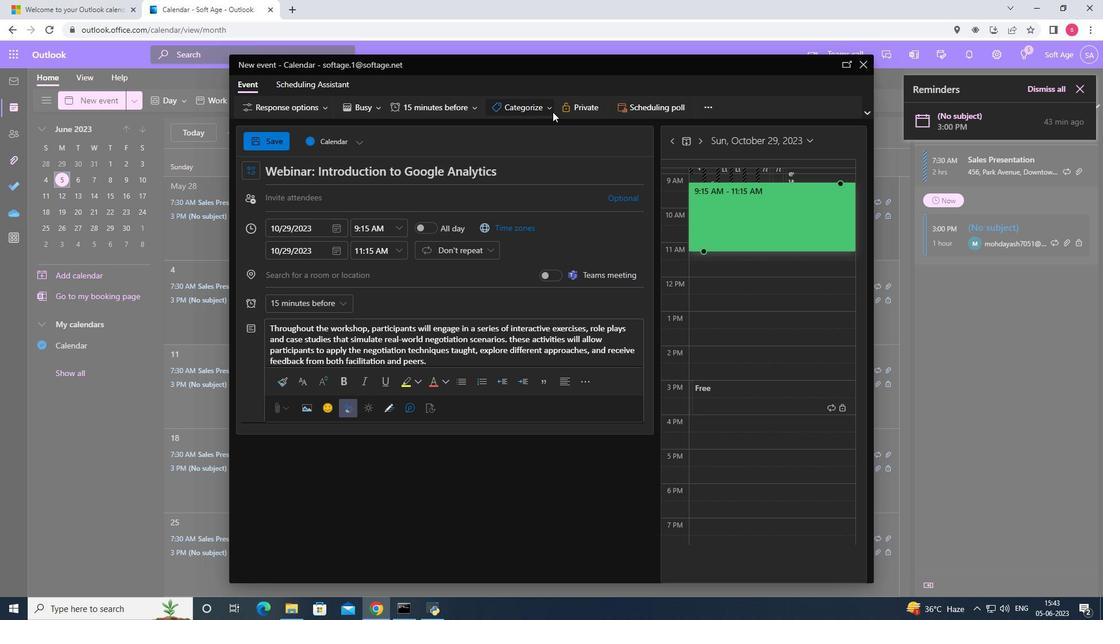 
Action: Mouse pressed left at (551, 109)
Screenshot: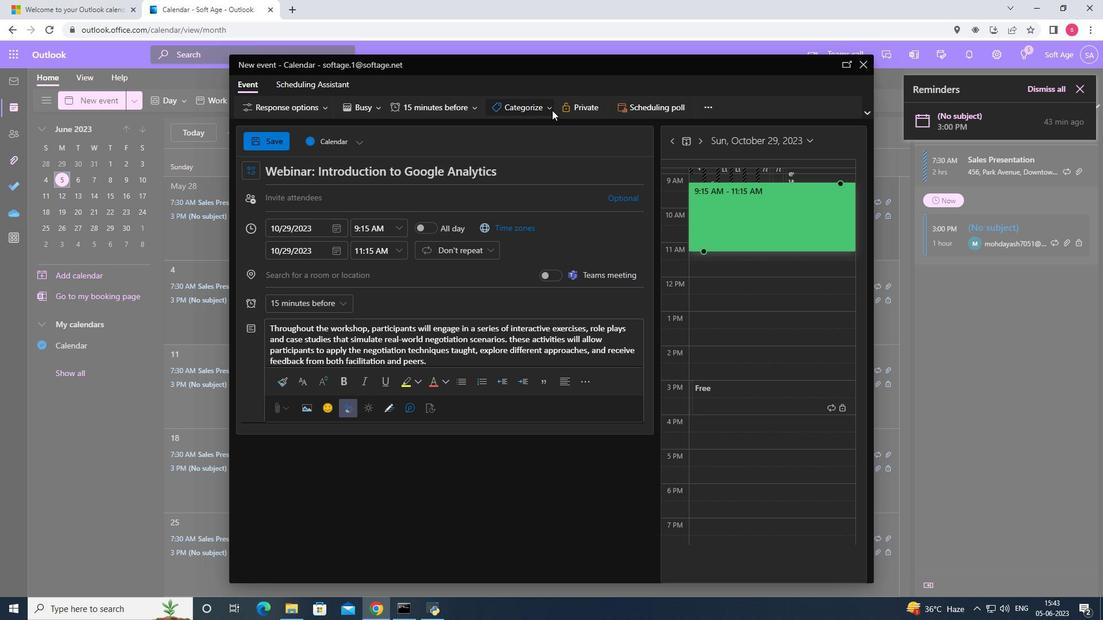 
Action: Mouse moved to (524, 215)
Screenshot: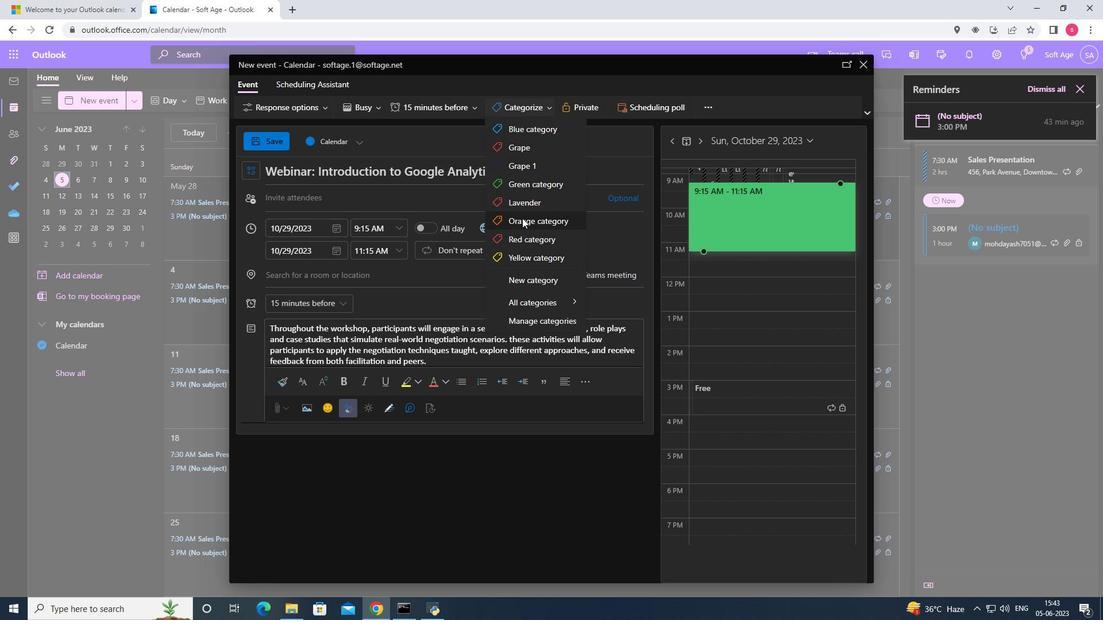 
Action: Mouse pressed left at (524, 215)
Screenshot: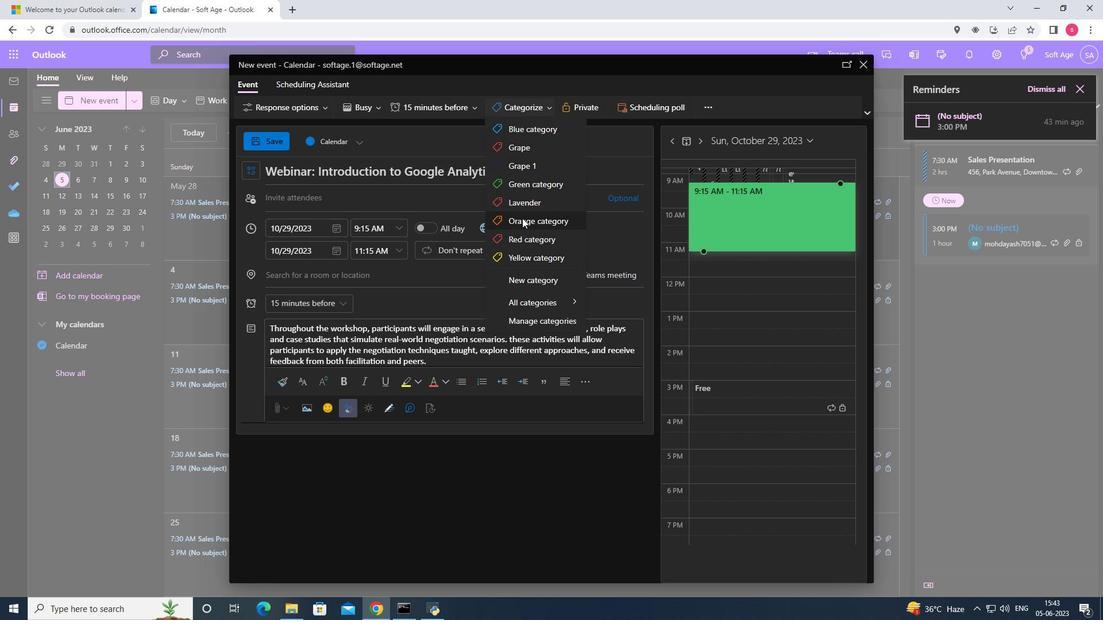 
Action: Mouse moved to (297, 277)
Screenshot: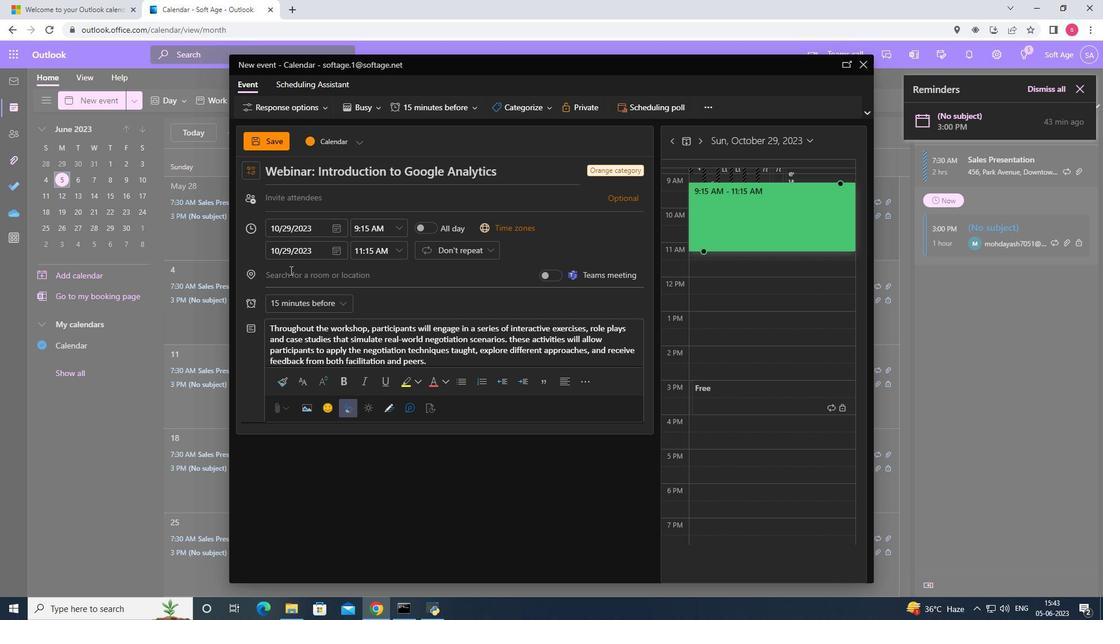 
Action: Mouse pressed left at (297, 277)
Screenshot: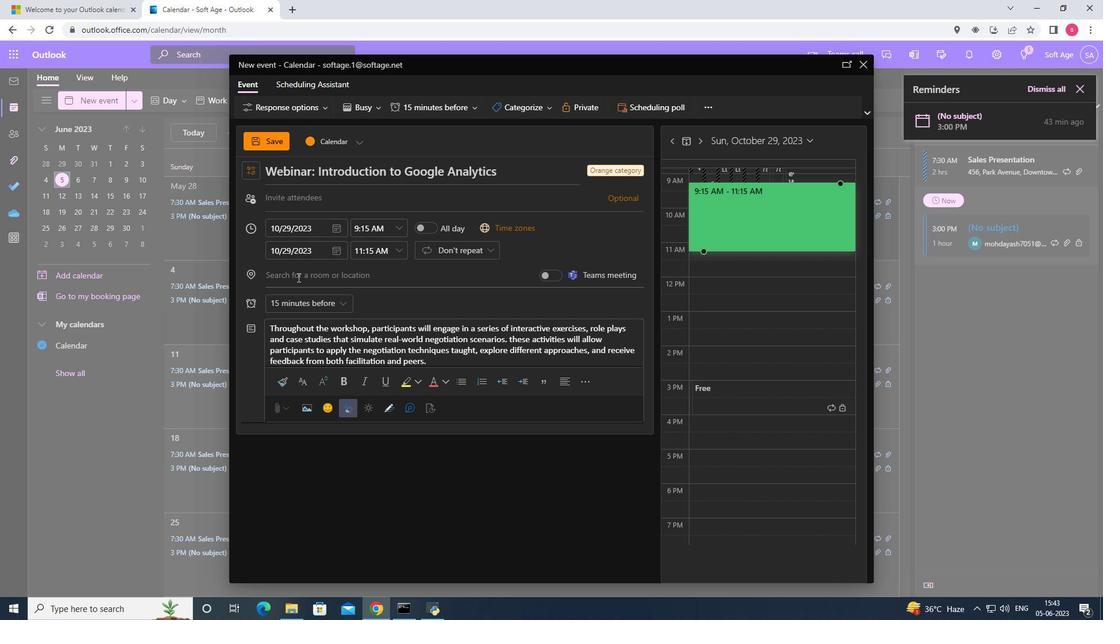 
Action: Key pressed 987<Key.space><Key.shift>Roman<Key.space><Key.shift><Key.shift><Key.shift><Key.shift>Forum,<Key.space><Key.shift><Key.shift><Key.shift><Key.shift><Key.shift>Rome,<Key.space><Key.shift><Key.shift><Key.shift><Key.shift><Key.shift><Key.shift><Key.shift><Key.shift><Key.shift><Key.shift><Key.shift>Italy
Screenshot: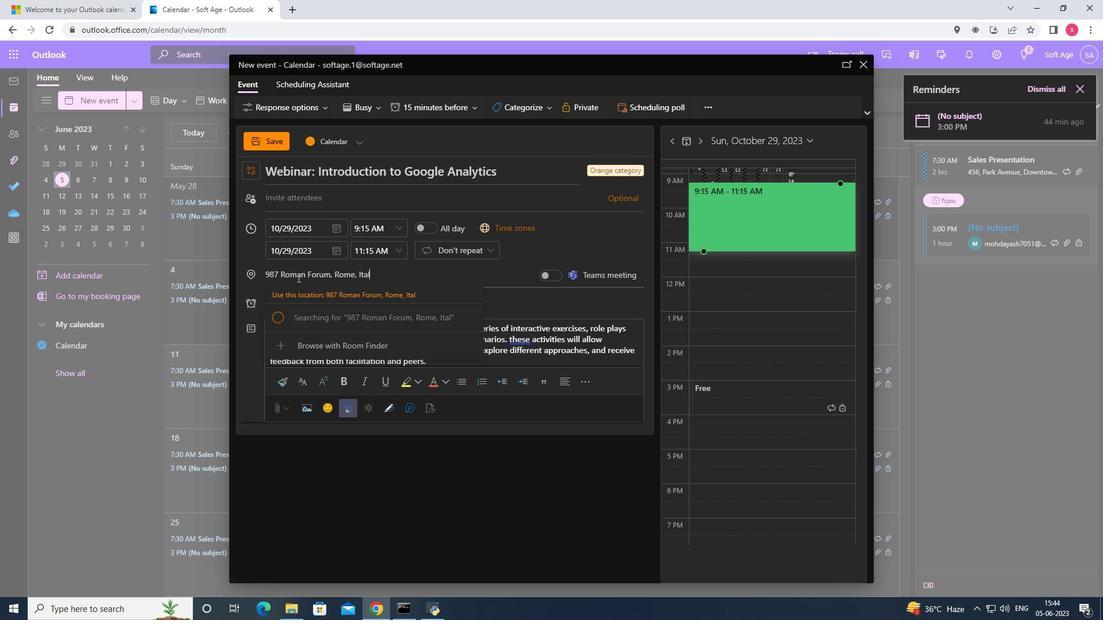 
Action: Mouse moved to (347, 294)
Screenshot: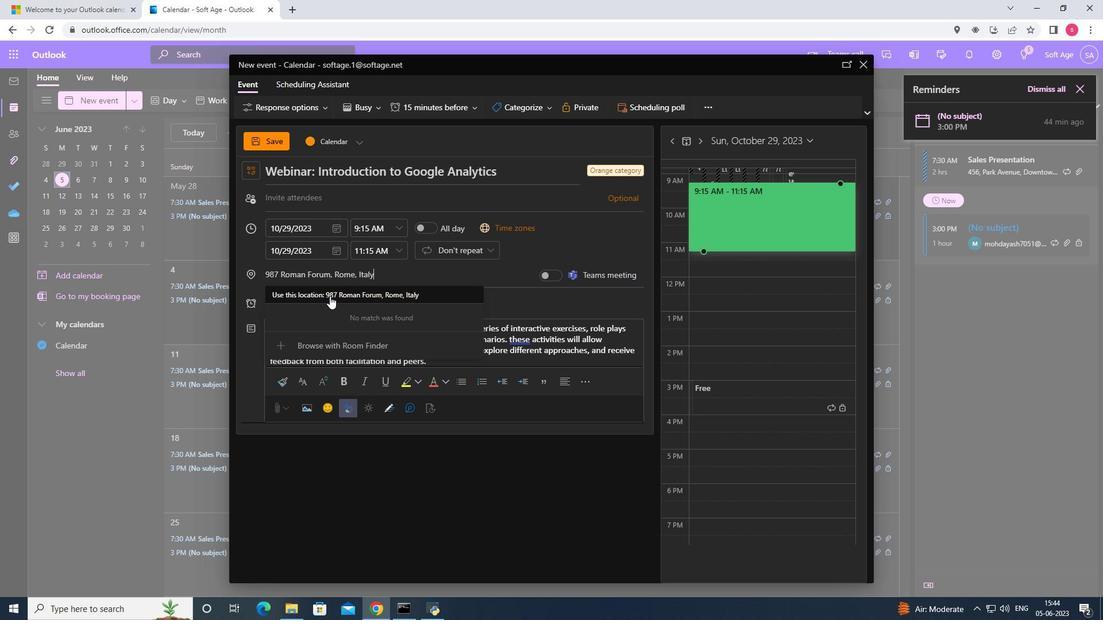 
Action: Mouse pressed left at (347, 294)
Screenshot: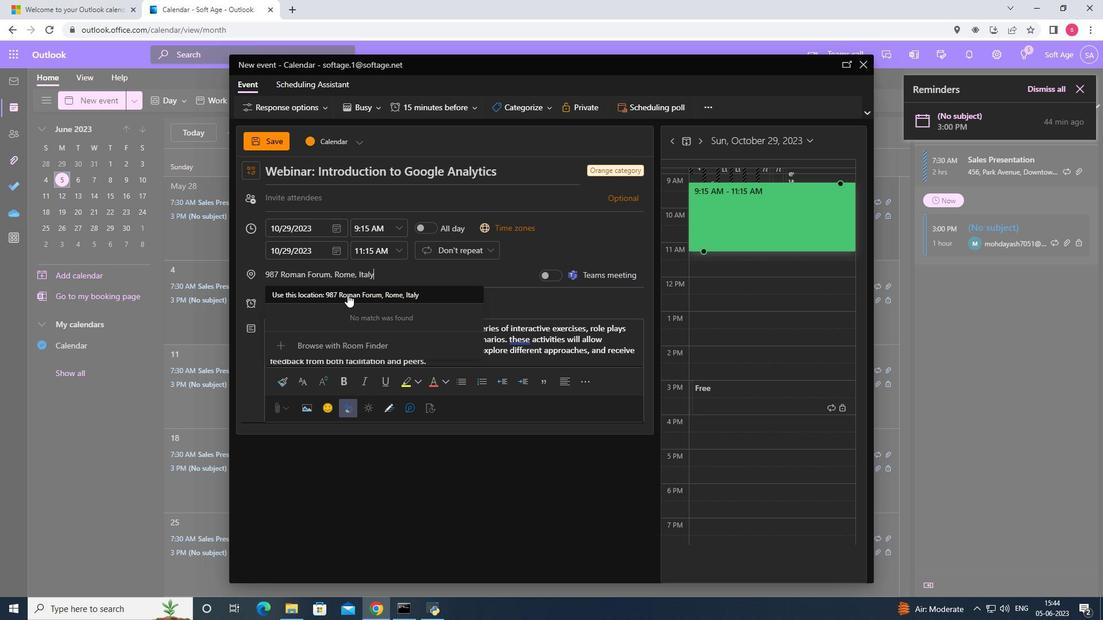 
Action: Mouse moved to (332, 198)
Screenshot: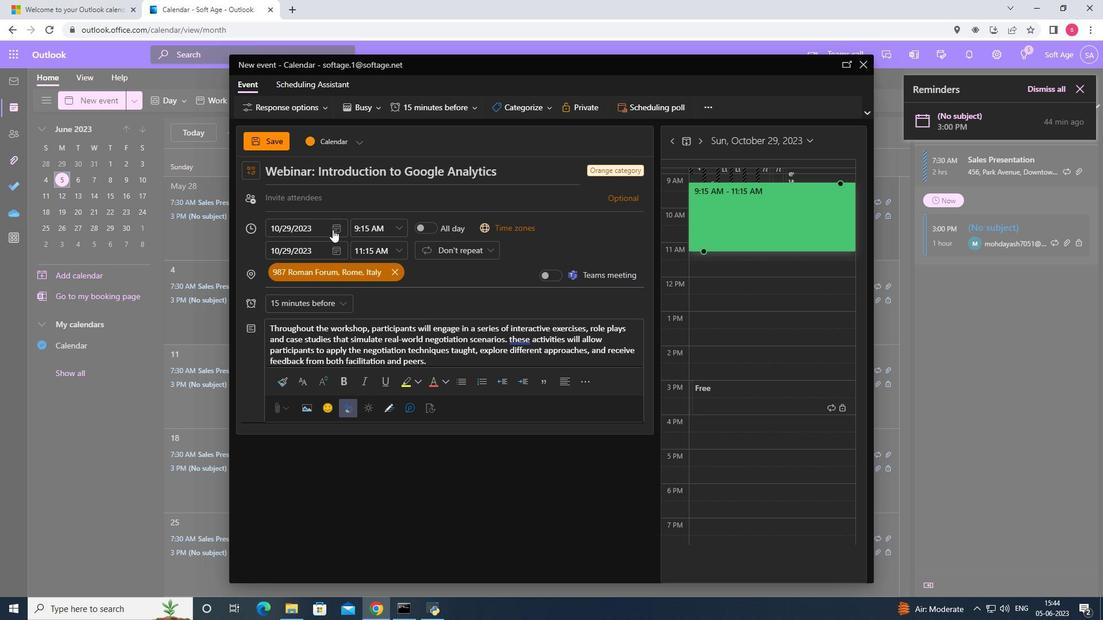
Action: Mouse pressed left at (332, 198)
Screenshot: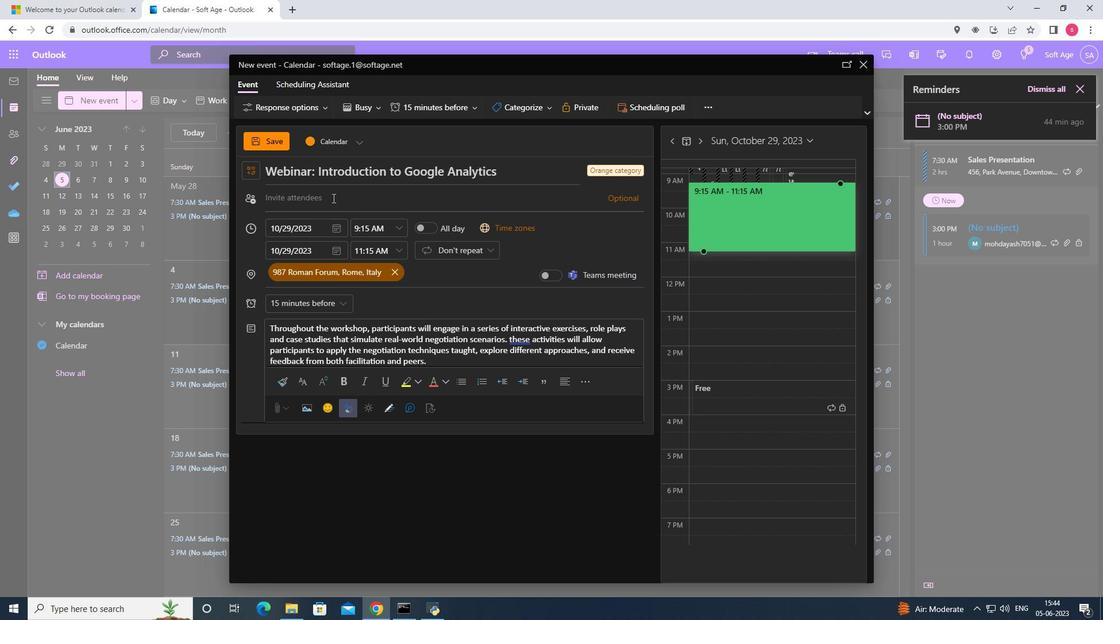 
Action: Key pressed softage.2<Key.shift>@
Screenshot: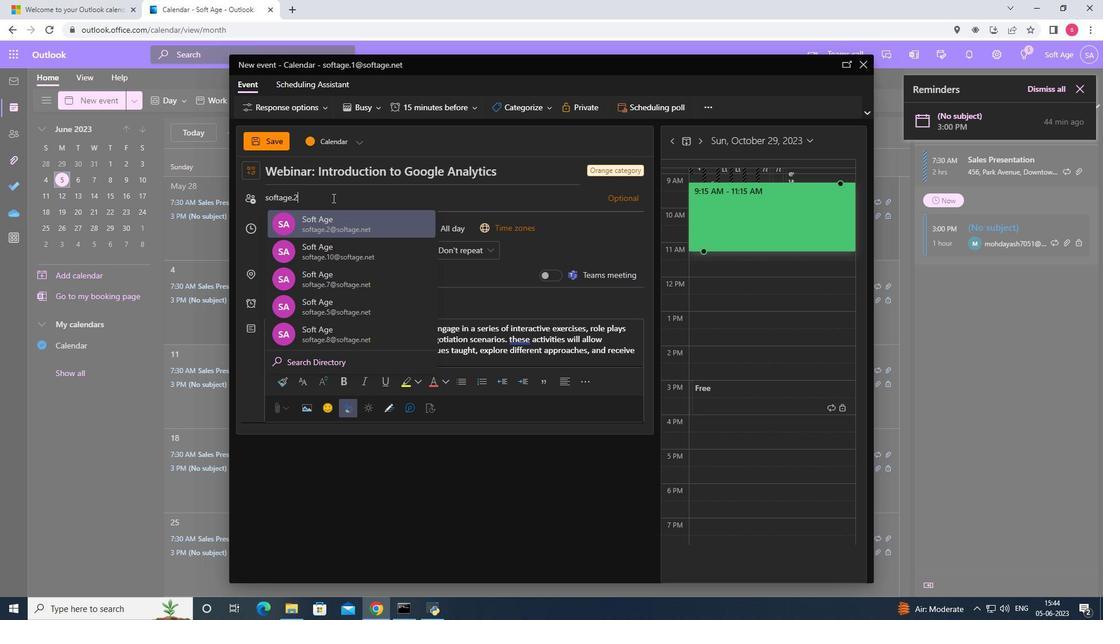 
Action: Mouse moved to (332, 224)
Screenshot: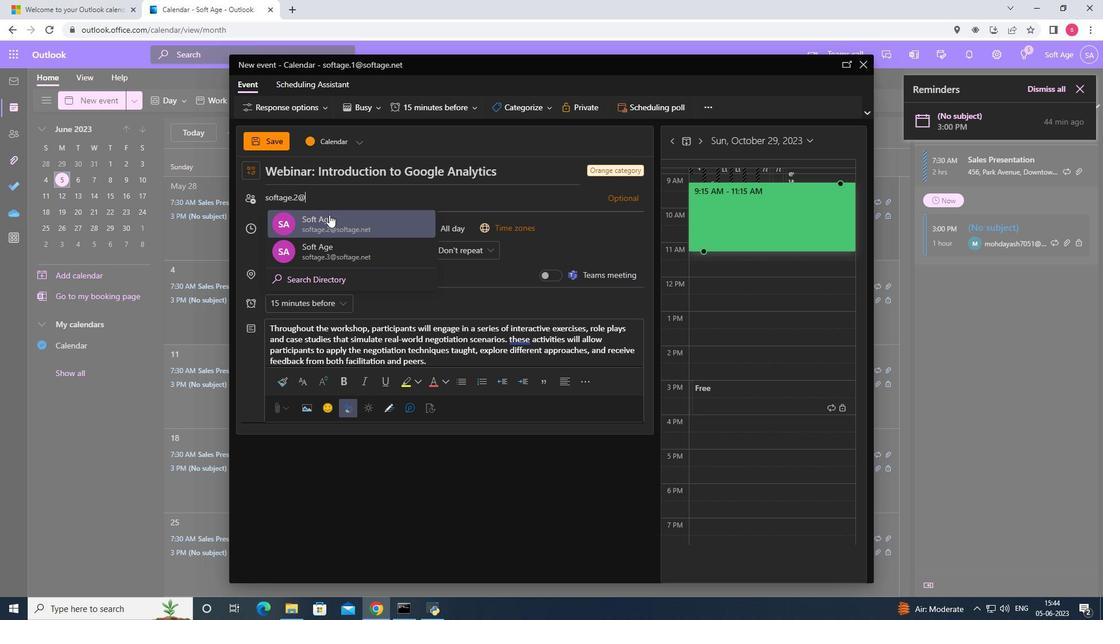 
Action: Mouse pressed left at (332, 224)
Screenshot: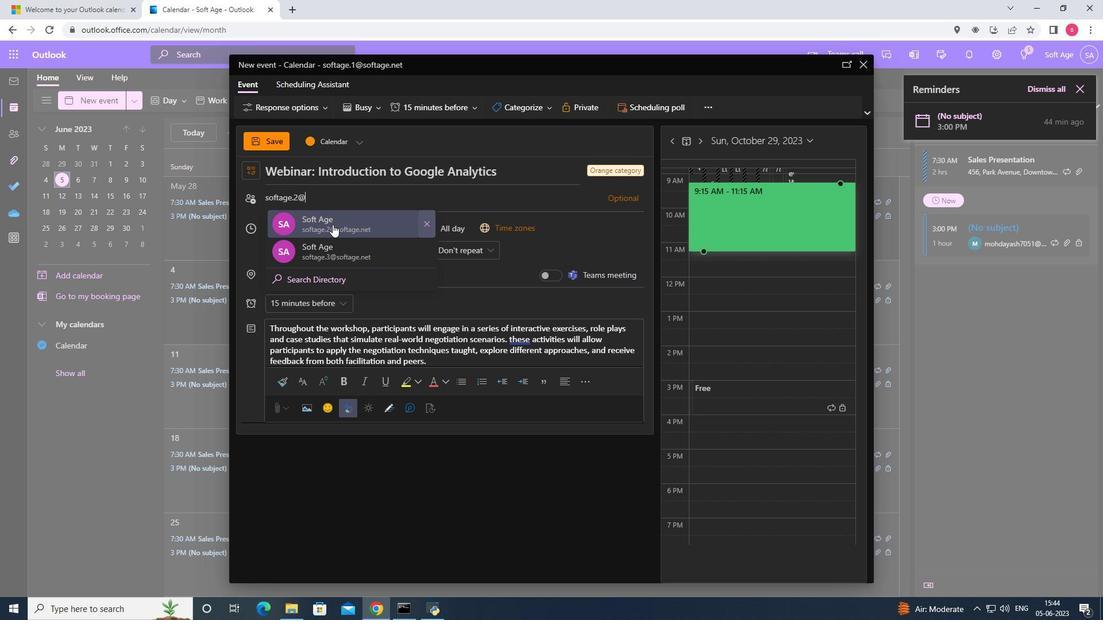 
Action: Key pressed softage.3<Key.shift>@
Screenshot: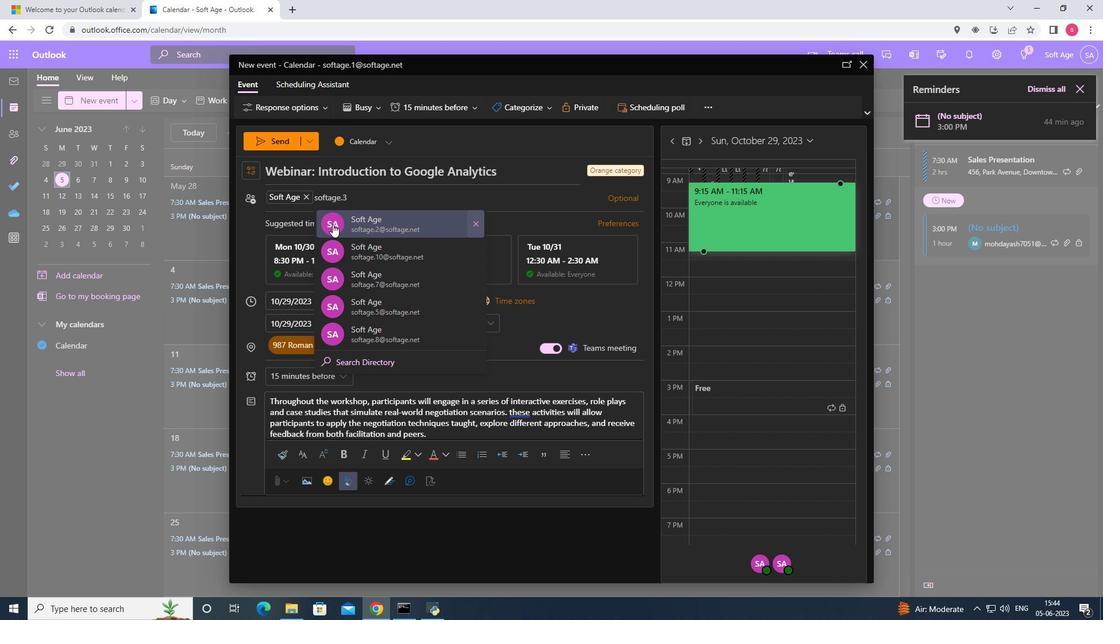 
Action: Mouse moved to (366, 227)
Screenshot: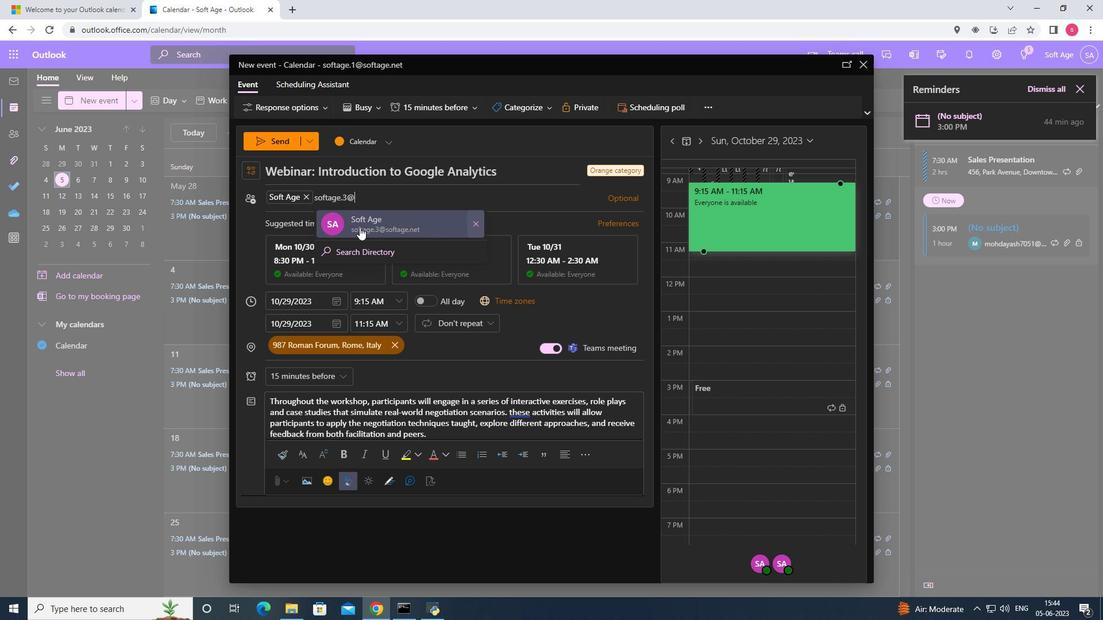 
Action: Mouse pressed left at (366, 227)
Screenshot: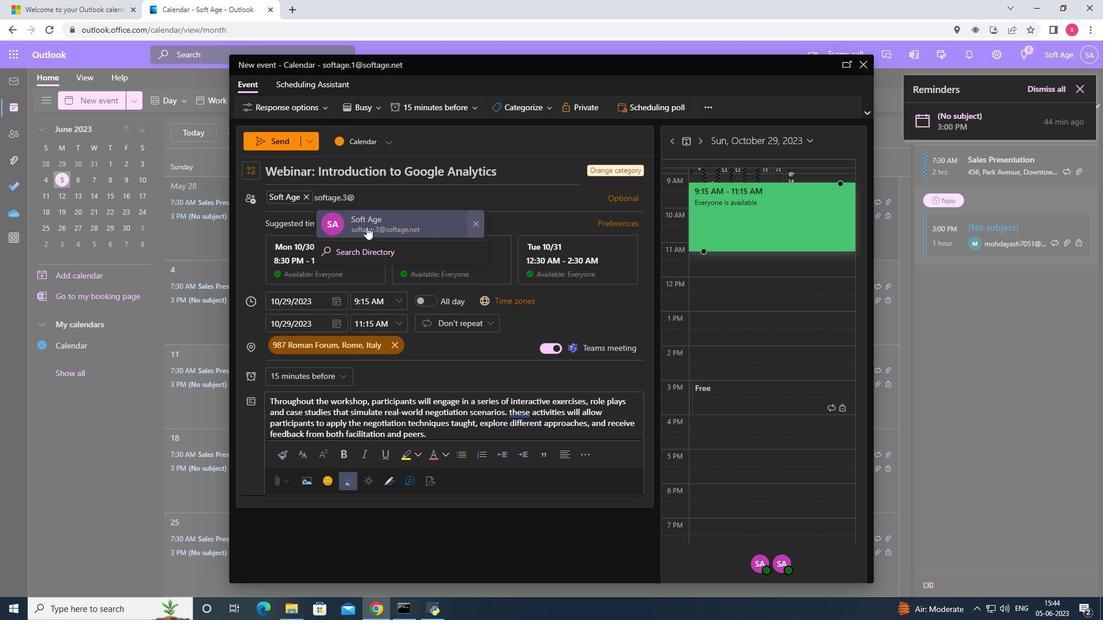 
Action: Mouse moved to (343, 381)
Screenshot: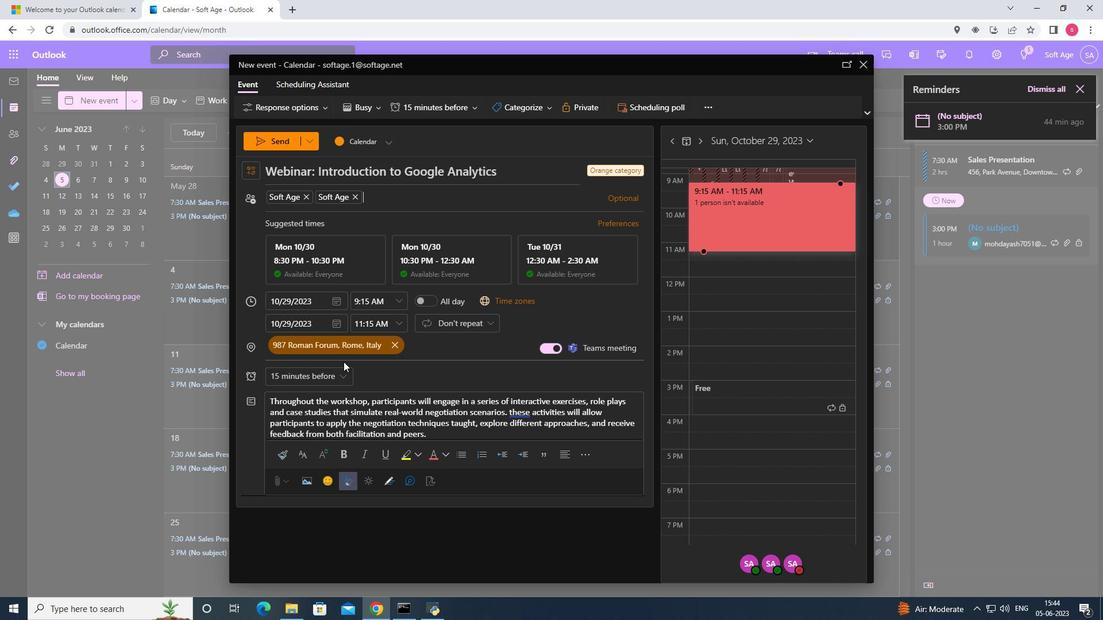 
Action: Mouse pressed left at (343, 381)
Screenshot: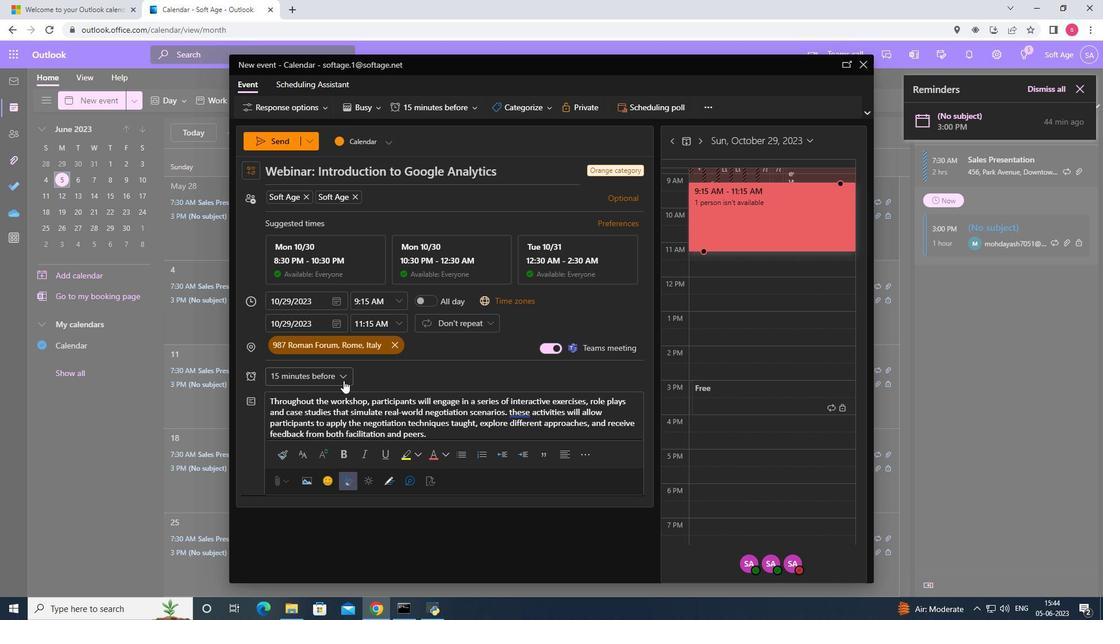 
Action: Mouse moved to (333, 324)
Screenshot: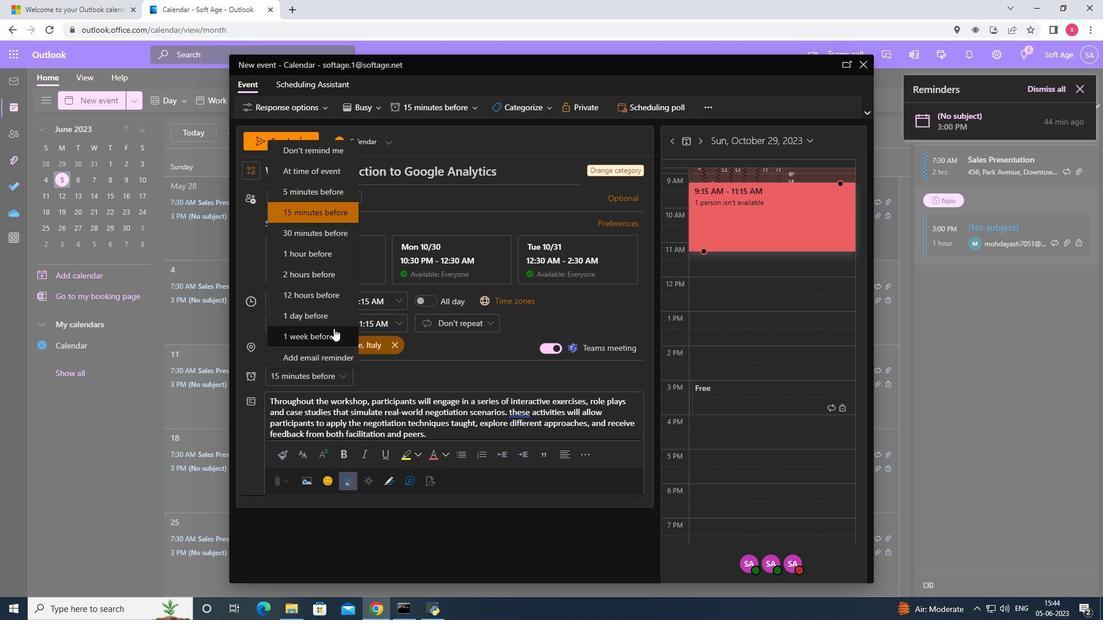 
Action: Mouse pressed left at (333, 324)
Screenshot: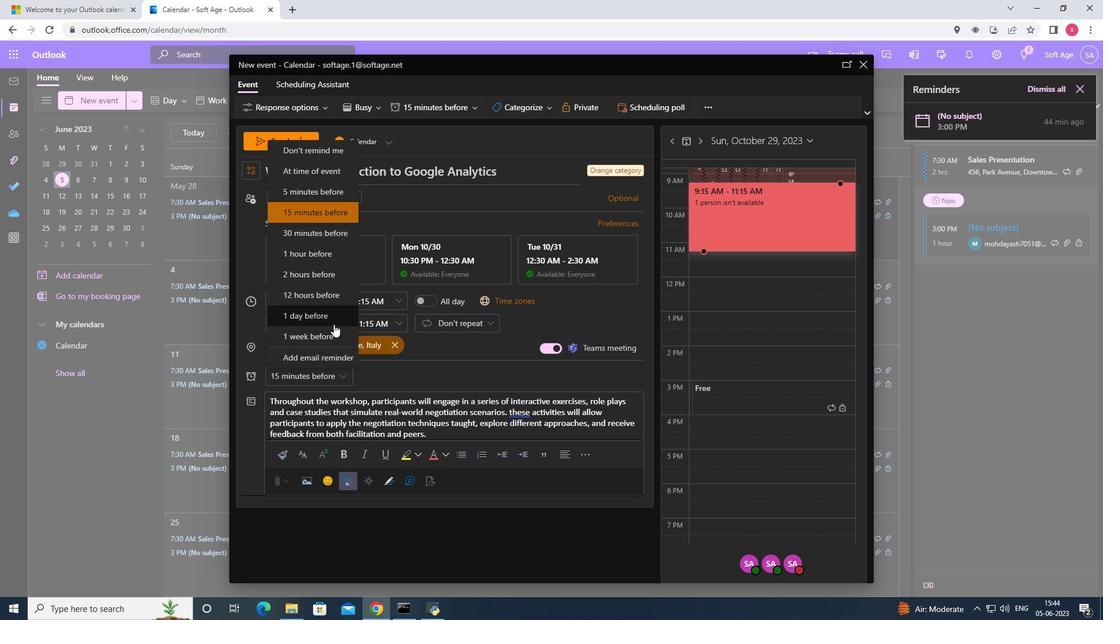 
Action: Mouse moved to (282, 144)
Screenshot: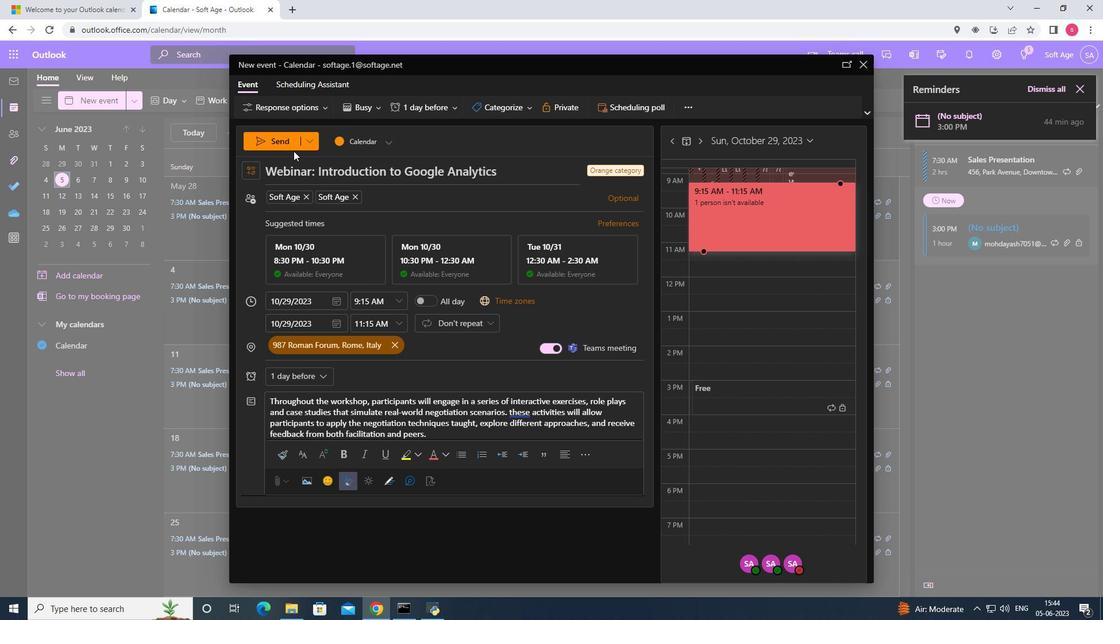 
Action: Mouse pressed left at (282, 144)
Screenshot: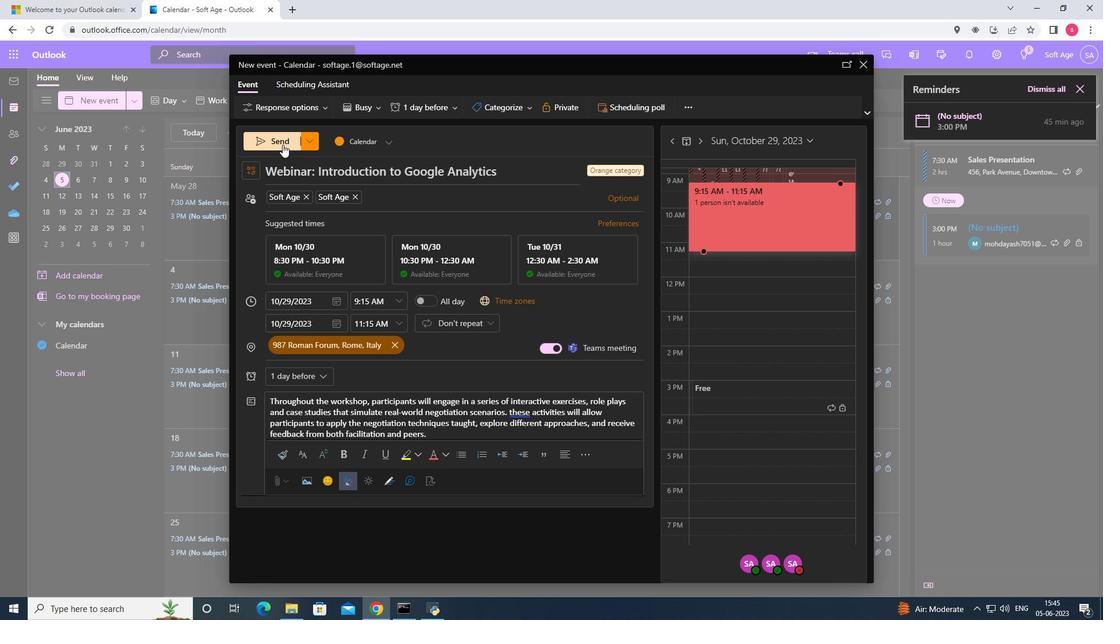 
